 Task: Search one way flight ticket for 3 adults, 3 children in business from Belleville: Midamerica St. Louis Airport/scott Air Force Base to Raleigh: Raleigh-durham International Airport on 8-5-2023. Choice of flights is Southwest. Number of bags: 1 carry on bag and 3 checked bags. Price is upto 79000. Outbound departure time preference is 6:45.
Action: Mouse moved to (303, 278)
Screenshot: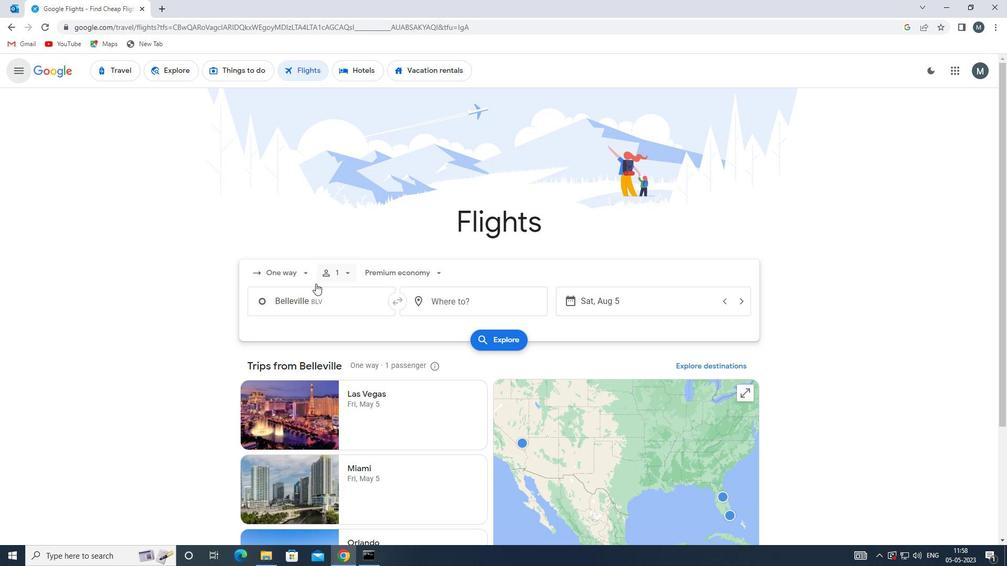 
Action: Mouse pressed left at (303, 278)
Screenshot: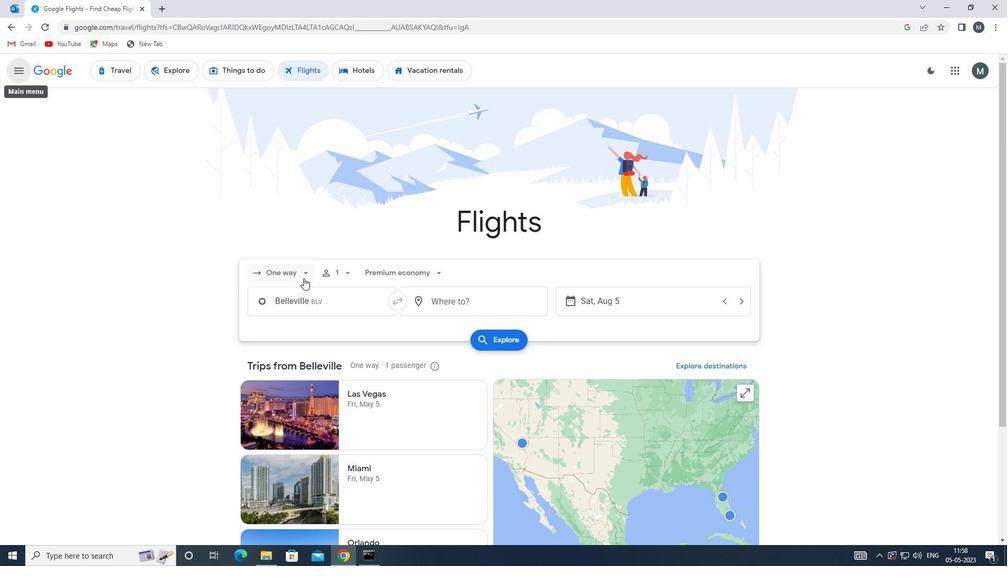 
Action: Mouse moved to (305, 321)
Screenshot: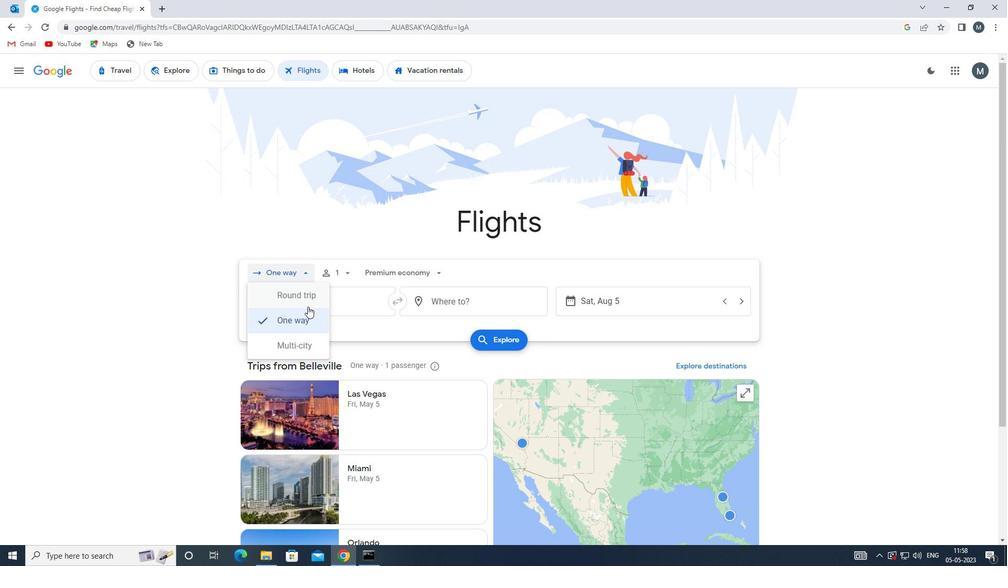 
Action: Mouse pressed left at (305, 321)
Screenshot: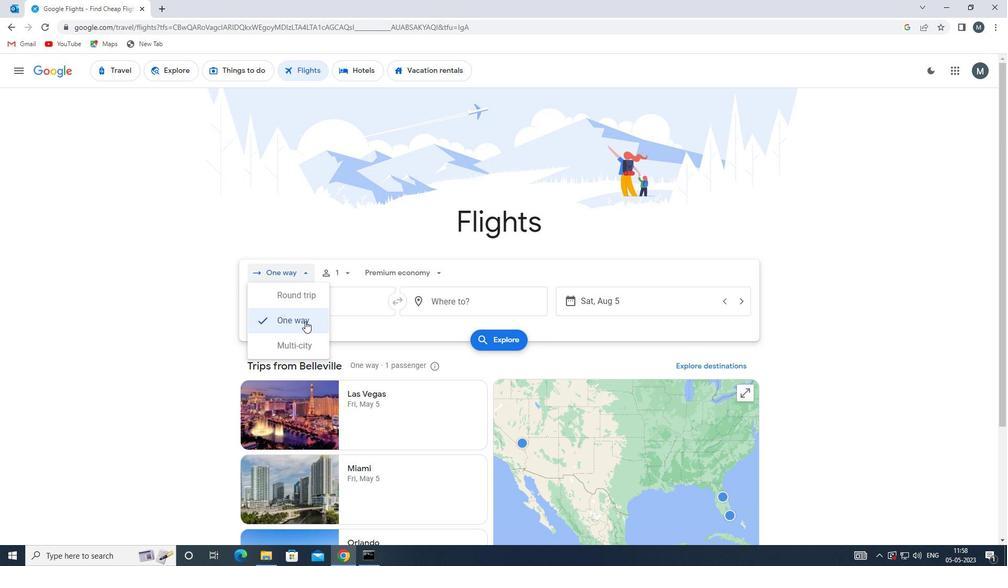 
Action: Mouse moved to (336, 272)
Screenshot: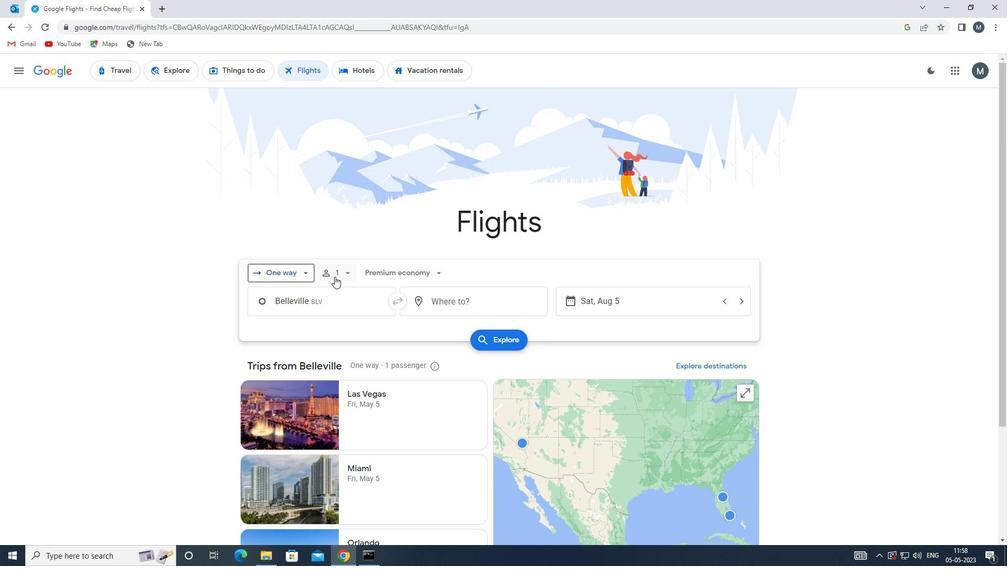 
Action: Mouse pressed left at (336, 272)
Screenshot: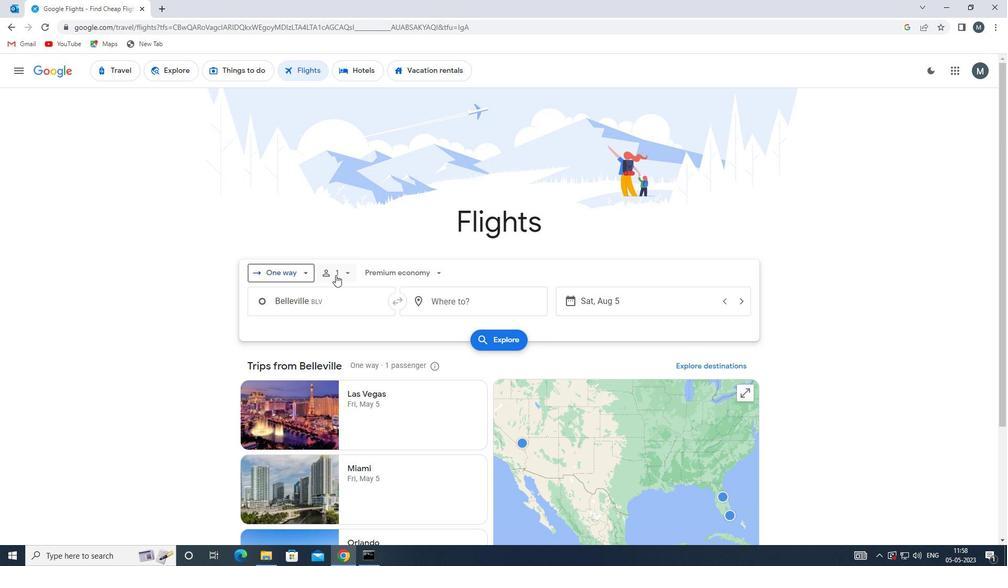 
Action: Mouse moved to (429, 298)
Screenshot: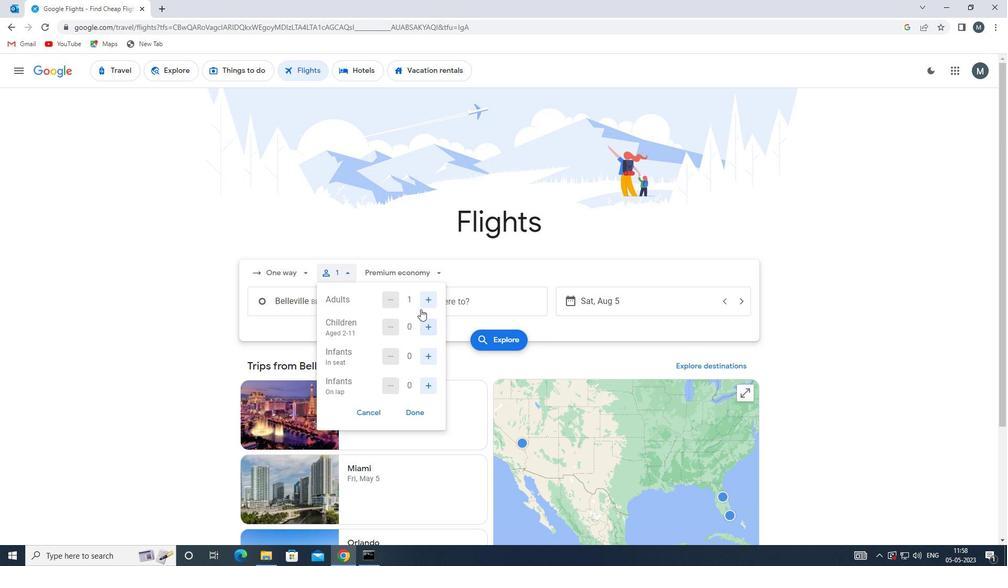 
Action: Mouse pressed left at (429, 298)
Screenshot: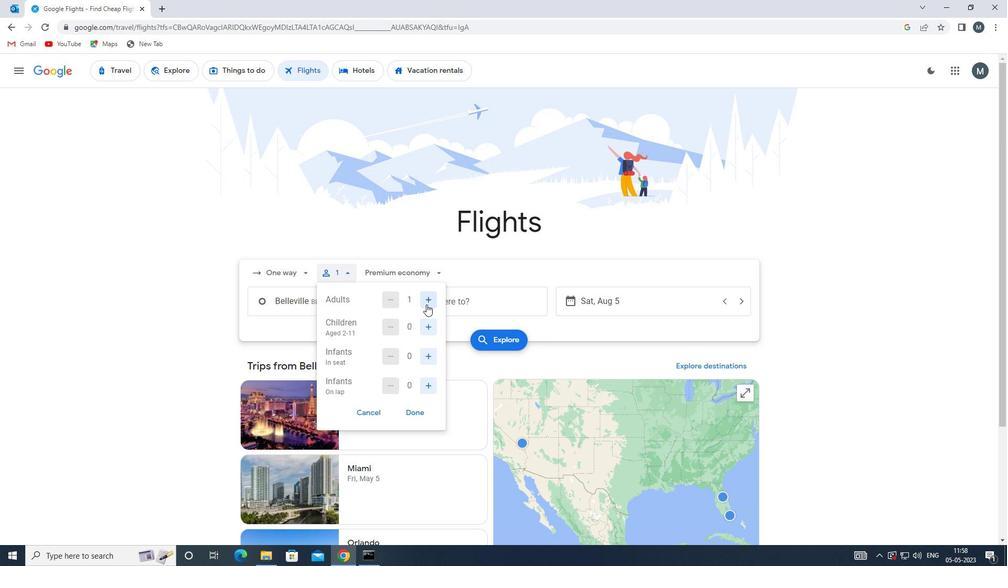 
Action: Mouse pressed left at (429, 298)
Screenshot: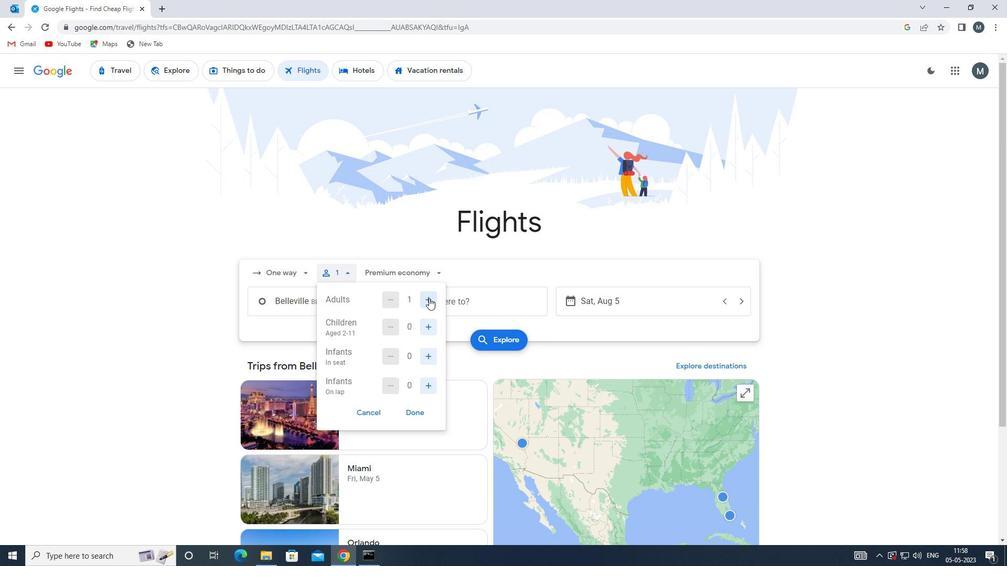 
Action: Mouse moved to (429, 328)
Screenshot: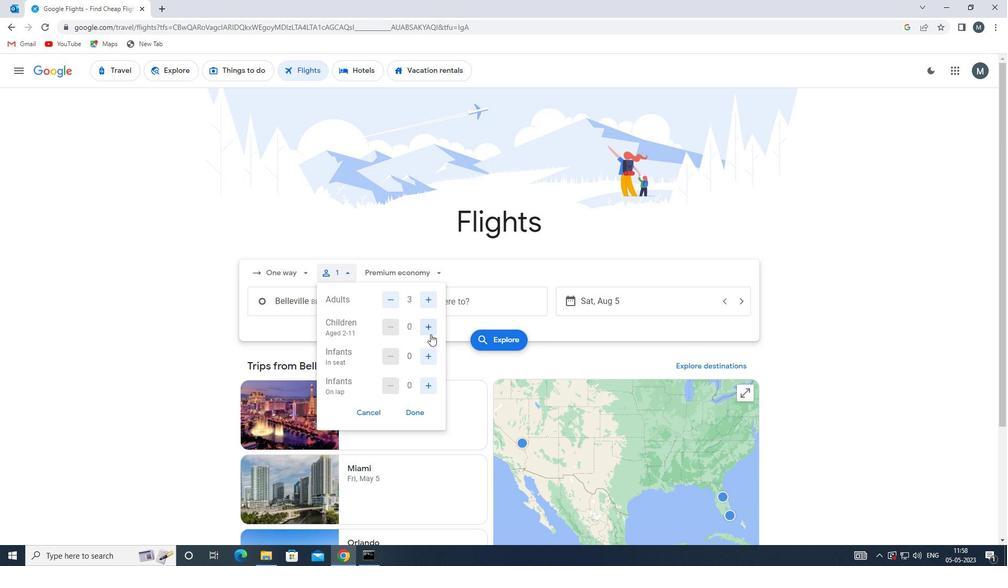 
Action: Mouse pressed left at (429, 328)
Screenshot: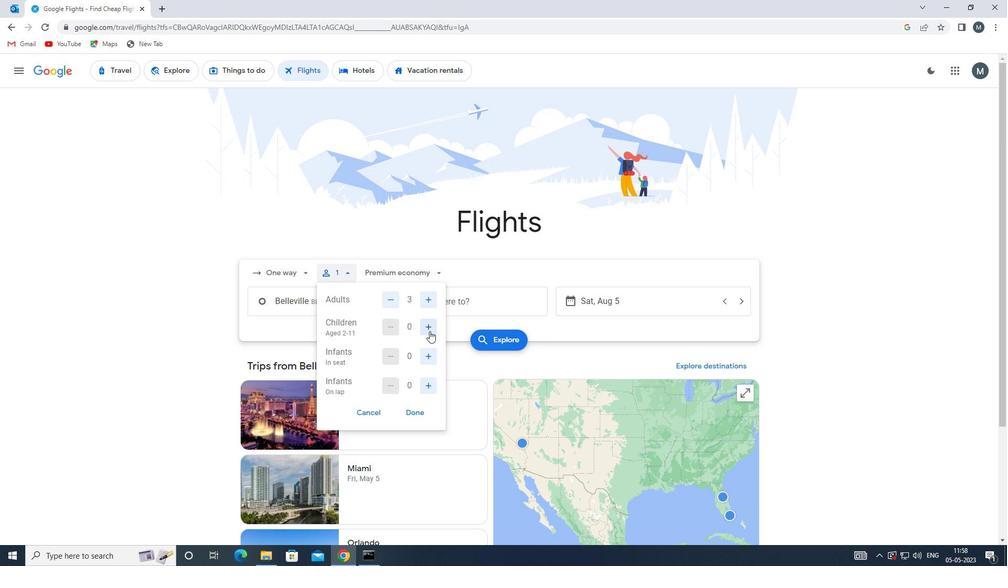 
Action: Mouse pressed left at (429, 328)
Screenshot: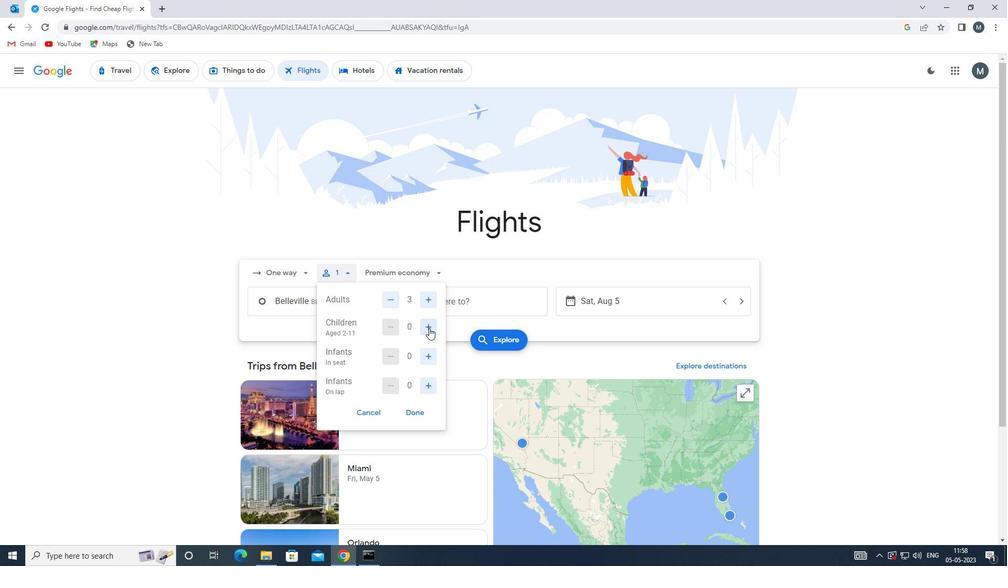
Action: Mouse pressed left at (429, 328)
Screenshot: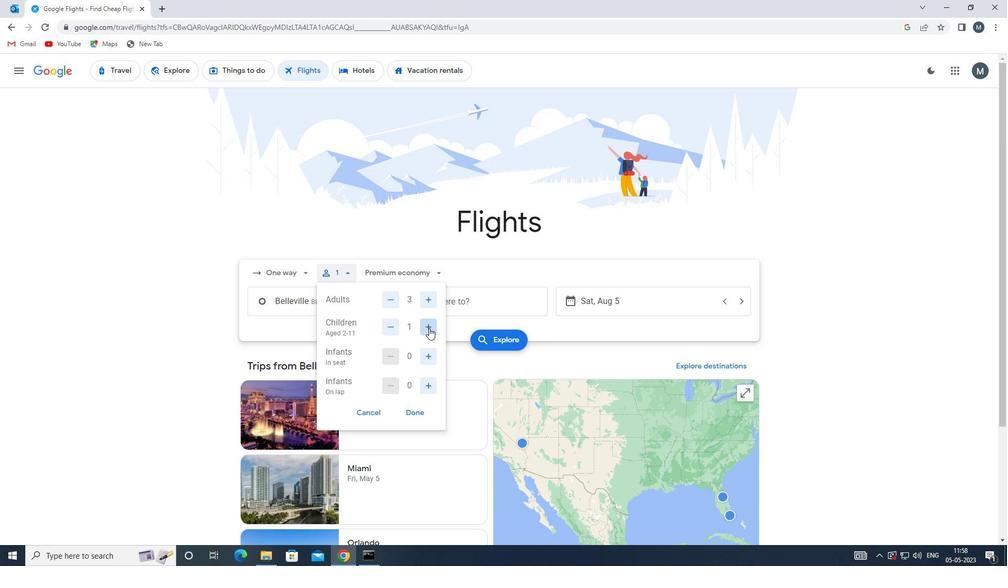 
Action: Mouse moved to (417, 414)
Screenshot: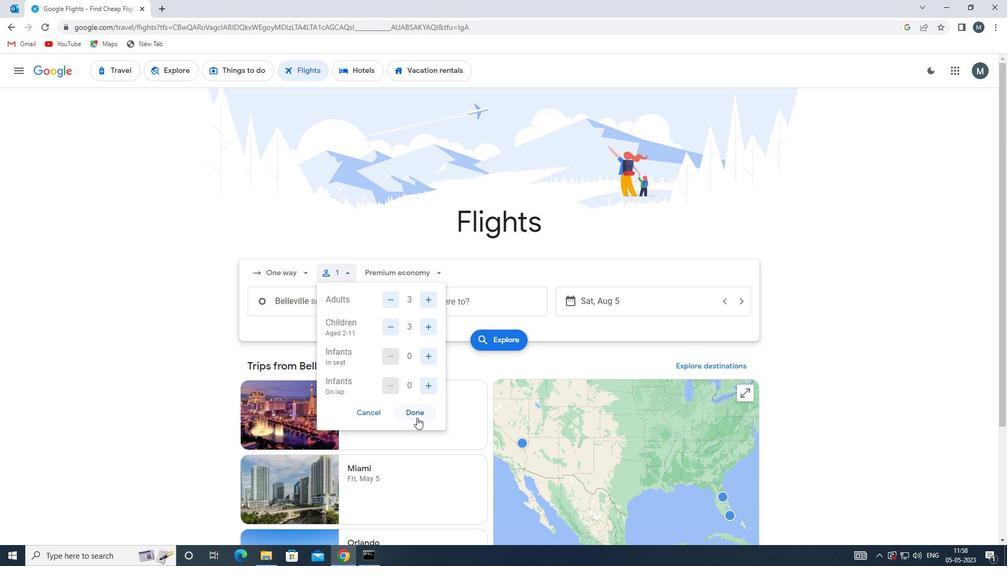 
Action: Mouse pressed left at (417, 414)
Screenshot: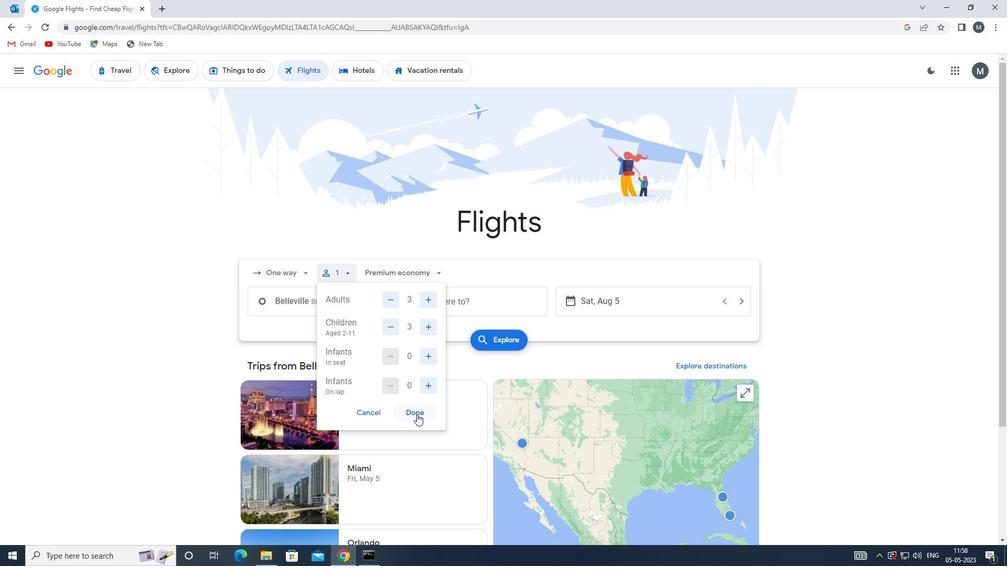 
Action: Mouse moved to (399, 276)
Screenshot: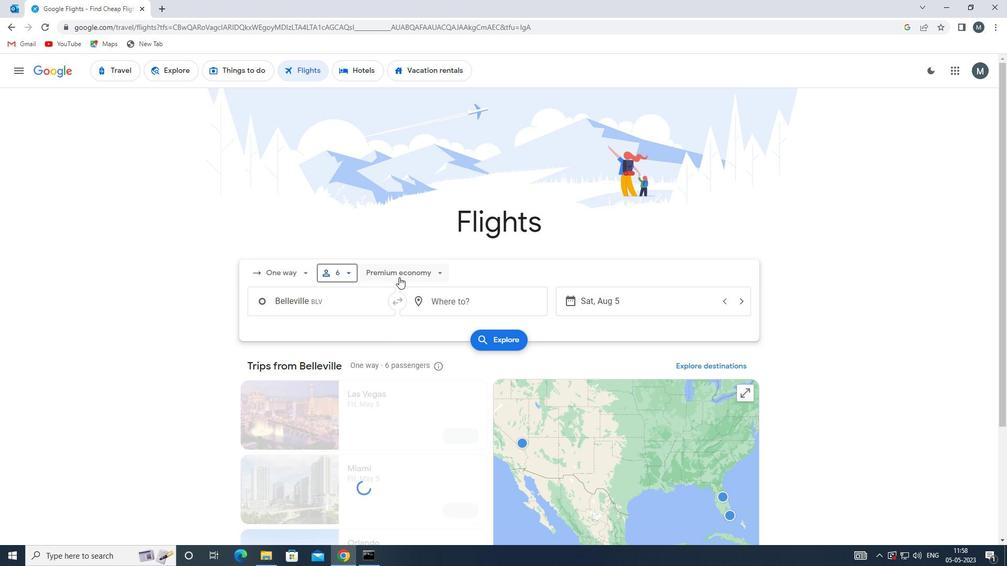 
Action: Mouse pressed left at (399, 276)
Screenshot: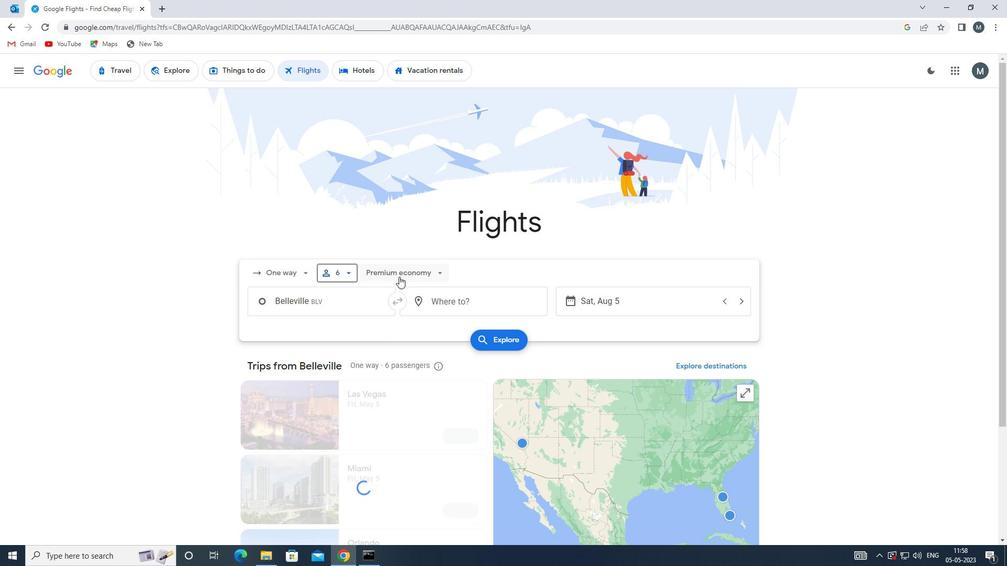 
Action: Mouse moved to (402, 345)
Screenshot: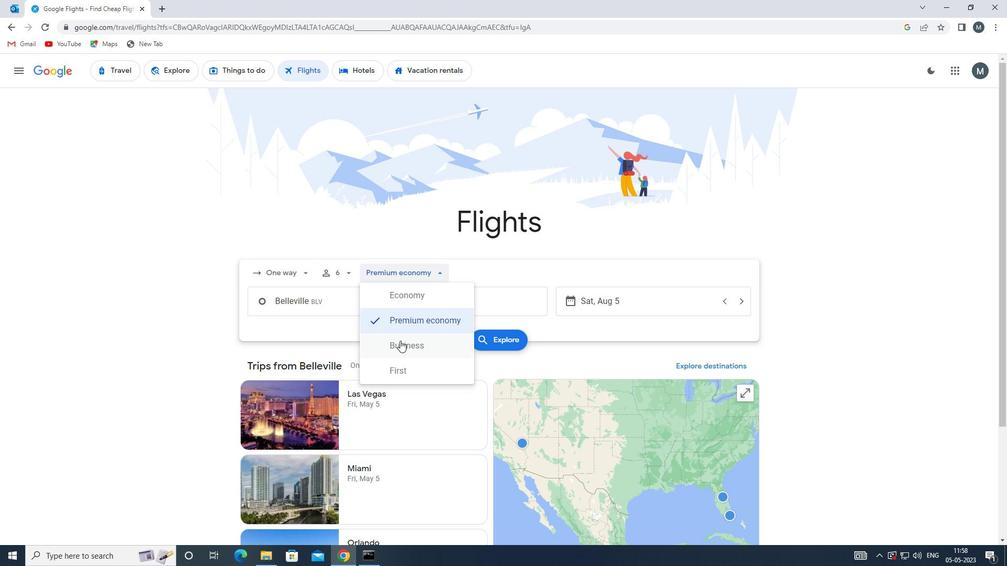 
Action: Mouse pressed left at (402, 345)
Screenshot: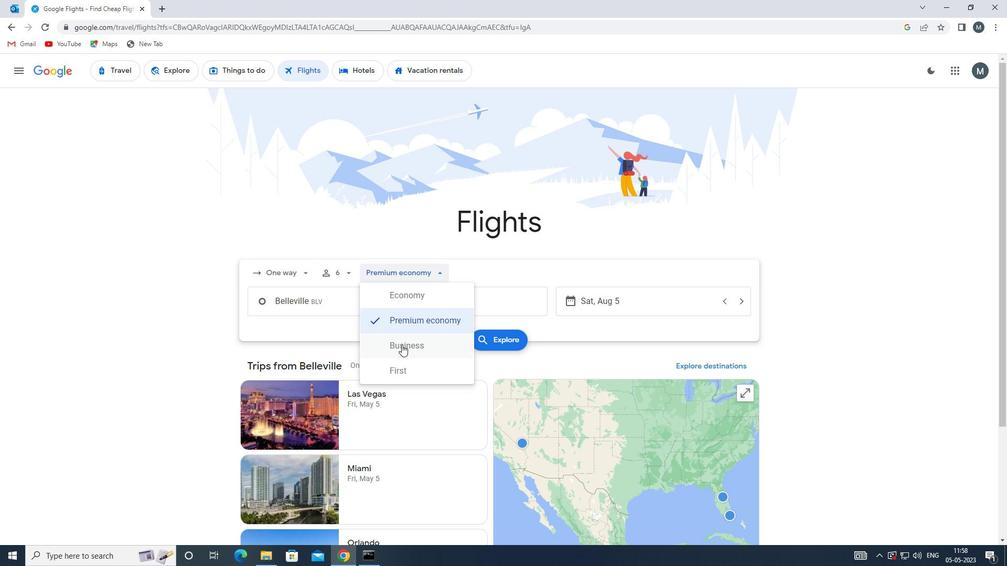 
Action: Mouse moved to (339, 306)
Screenshot: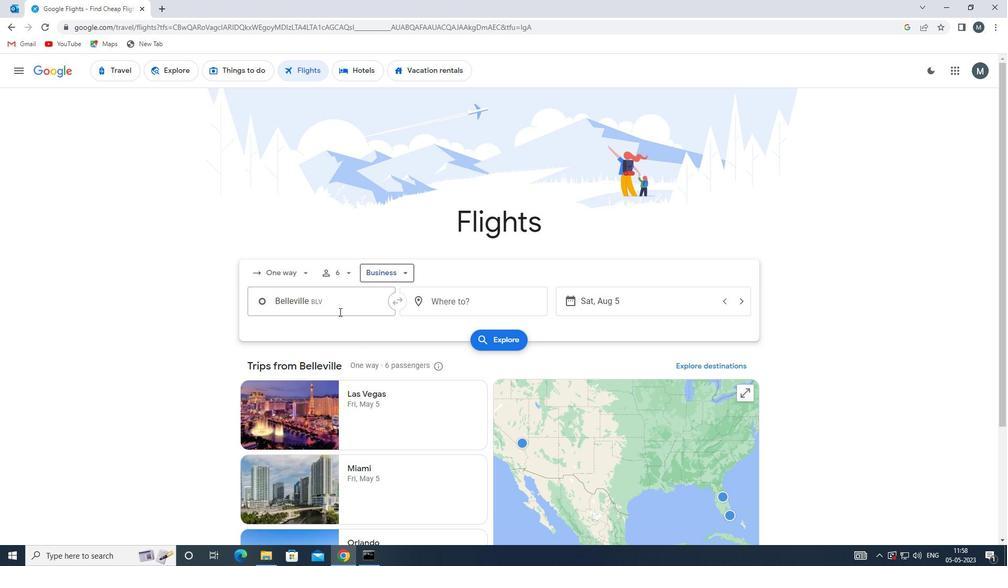 
Action: Mouse pressed left at (339, 306)
Screenshot: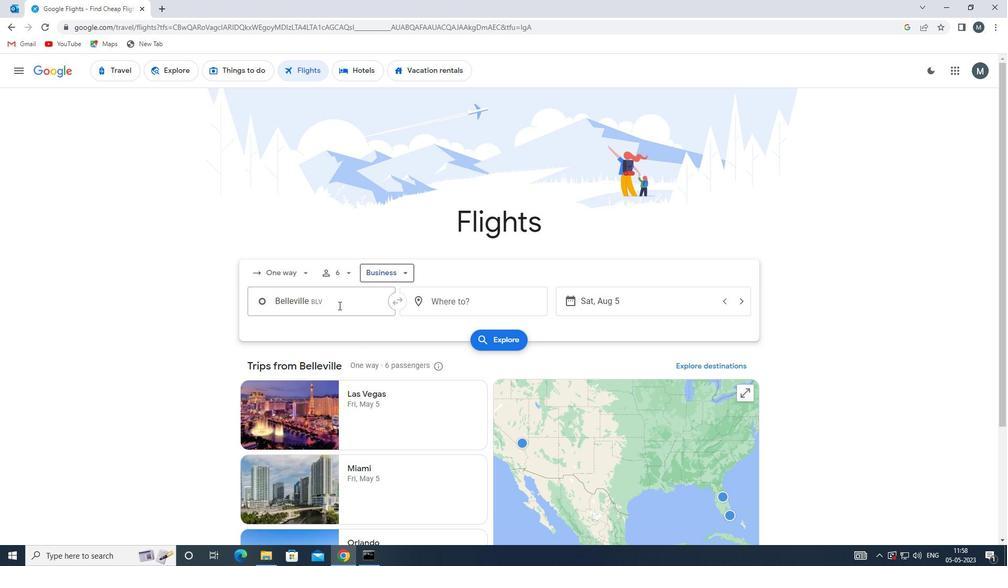 
Action: Mouse moved to (341, 362)
Screenshot: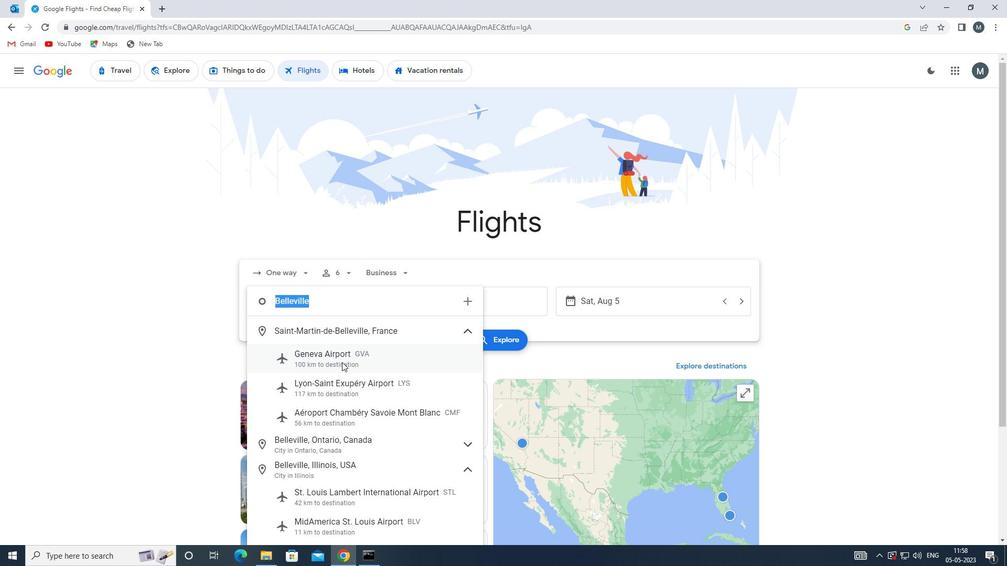 
Action: Key pressed blv
Screenshot: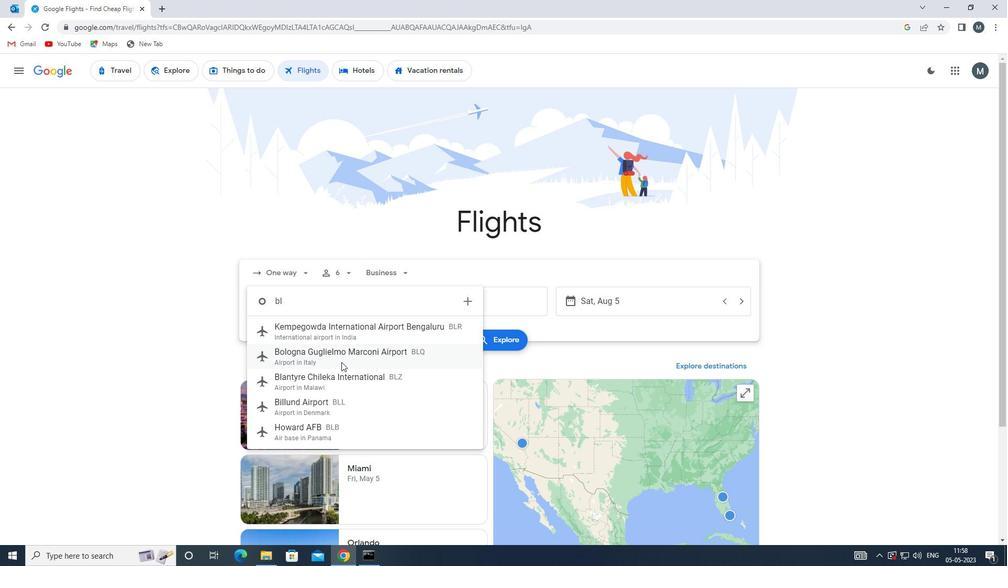 
Action: Mouse moved to (363, 332)
Screenshot: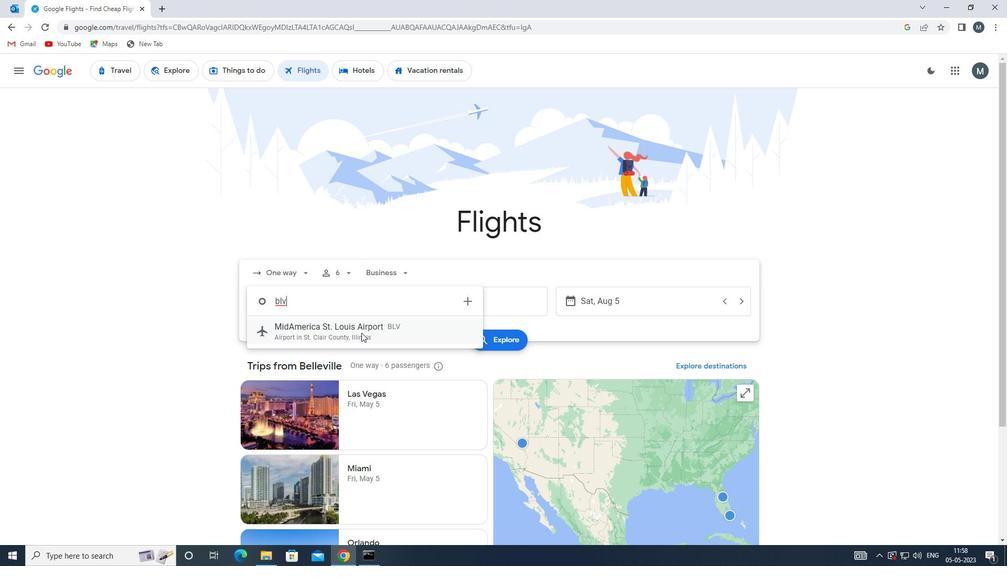 
Action: Mouse pressed left at (363, 332)
Screenshot: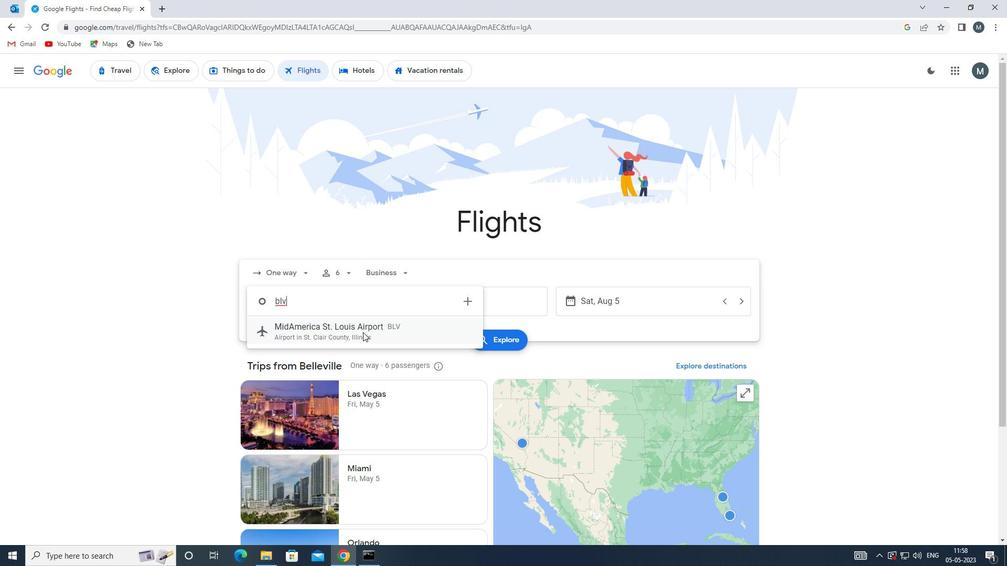 
Action: Mouse moved to (437, 306)
Screenshot: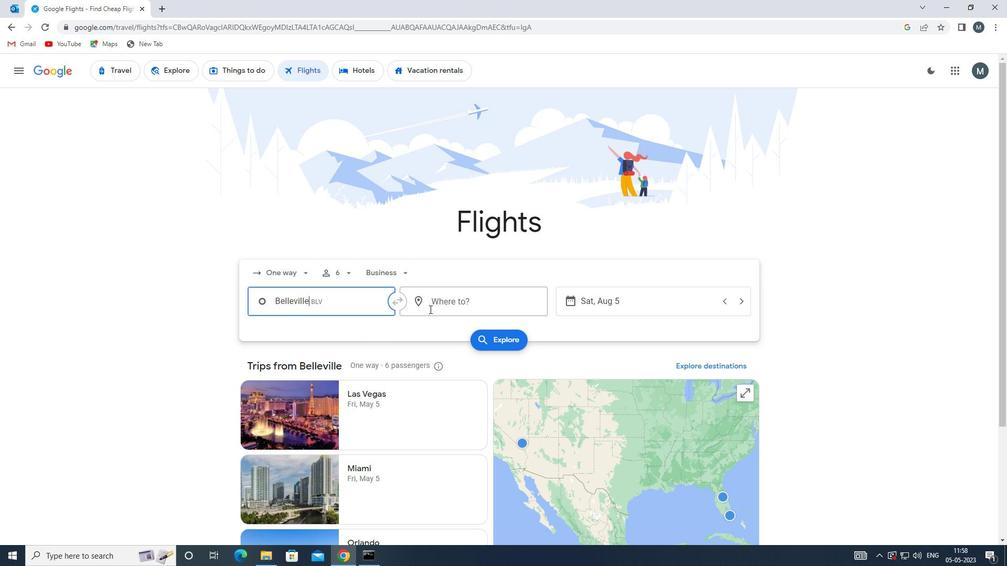 
Action: Mouse pressed left at (437, 306)
Screenshot: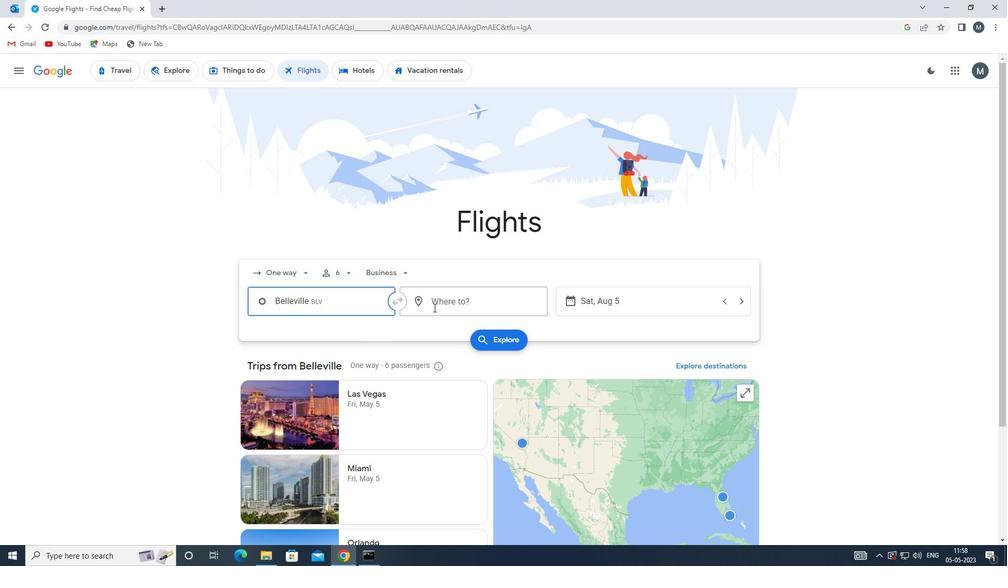 
Action: Mouse moved to (437, 307)
Screenshot: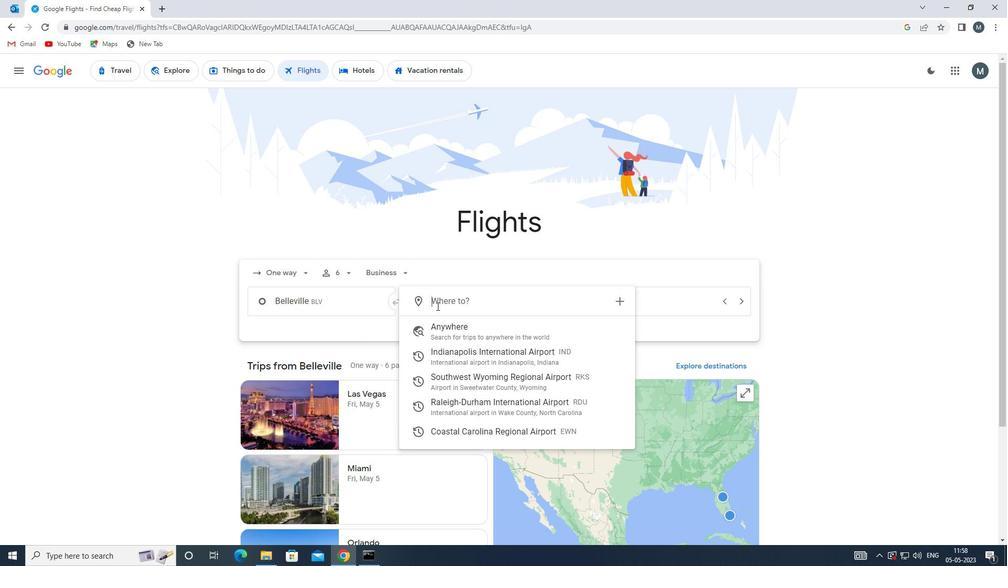 
Action: Key pressed rdu
Screenshot: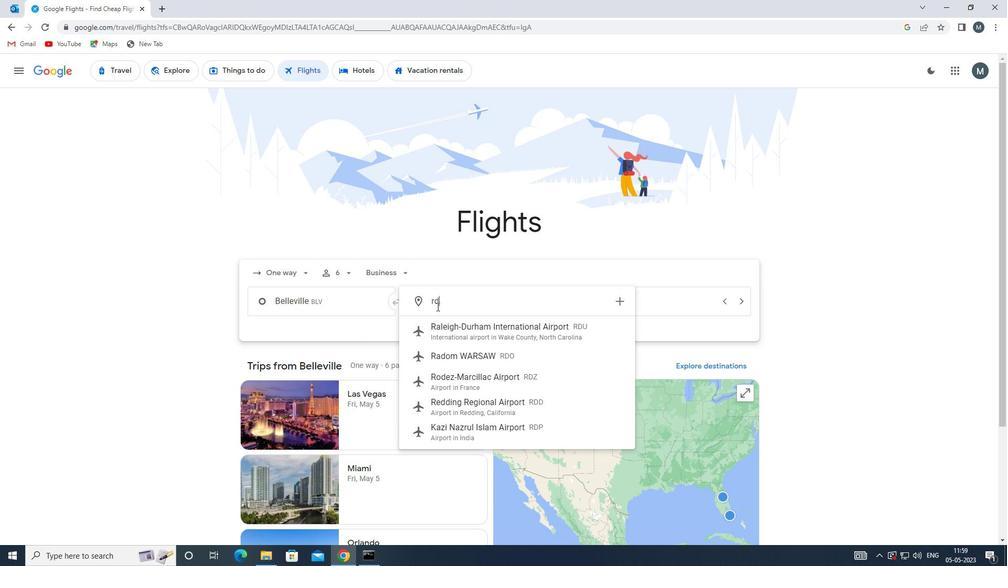 
Action: Mouse moved to (453, 330)
Screenshot: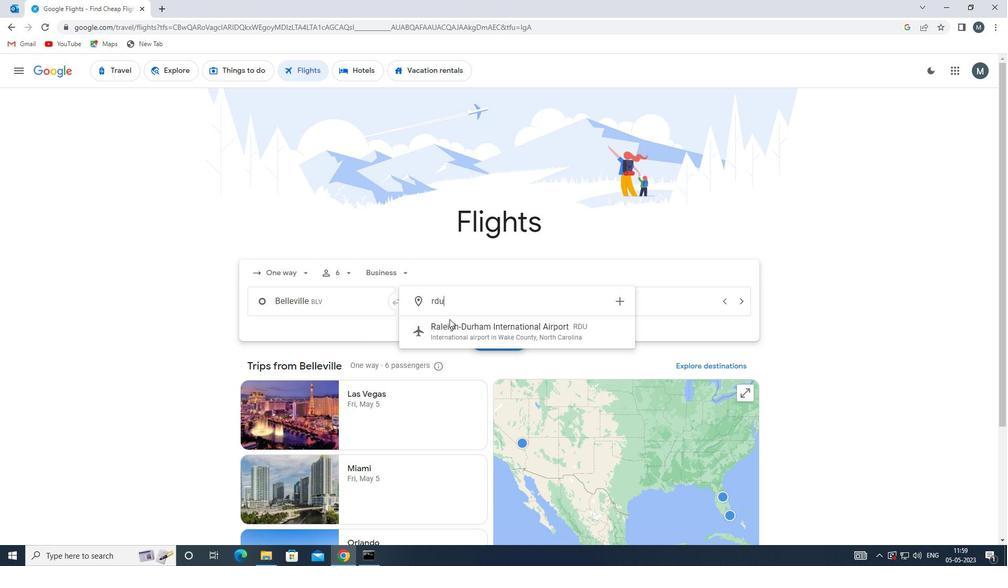 
Action: Mouse pressed left at (453, 330)
Screenshot: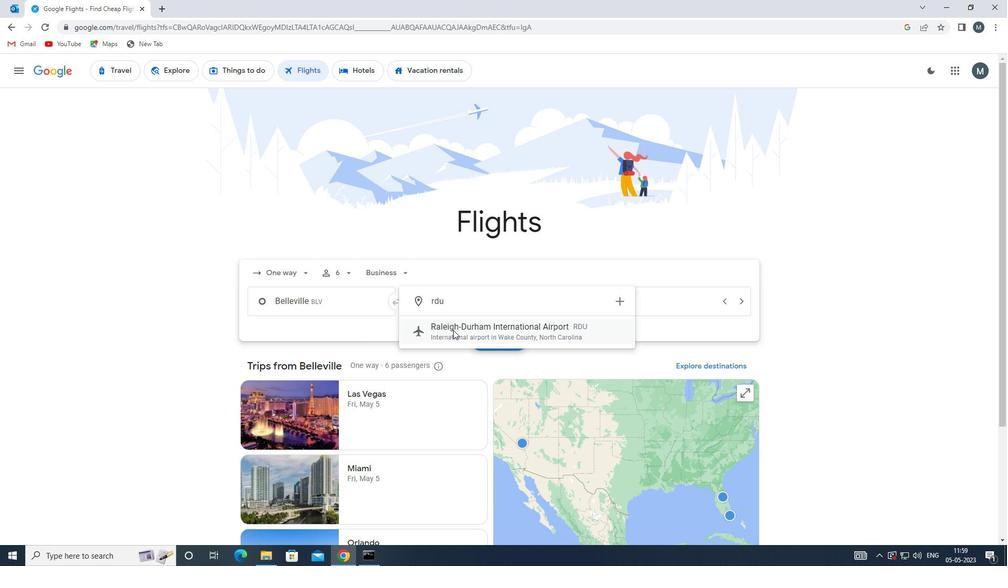
Action: Mouse moved to (618, 298)
Screenshot: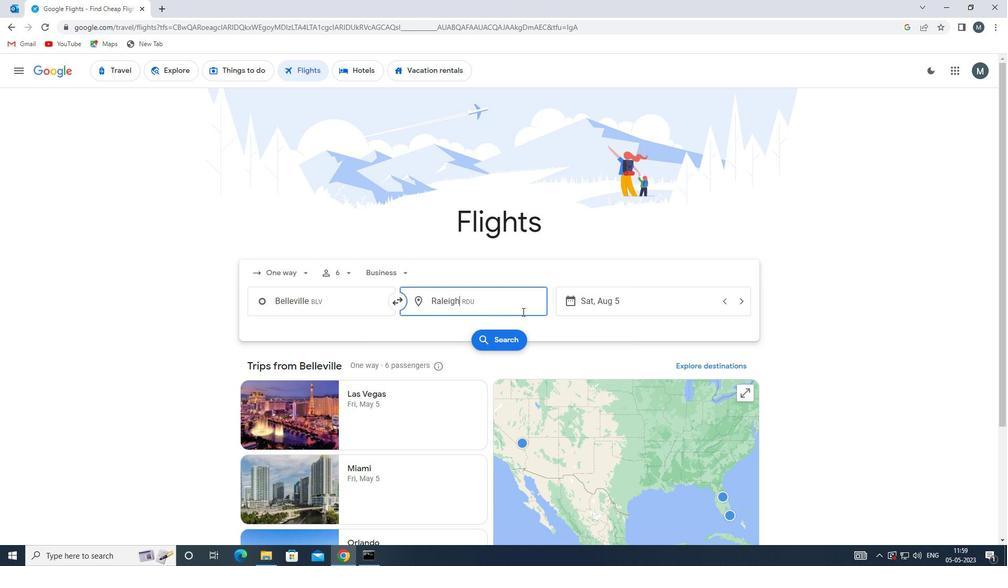 
Action: Mouse pressed left at (618, 298)
Screenshot: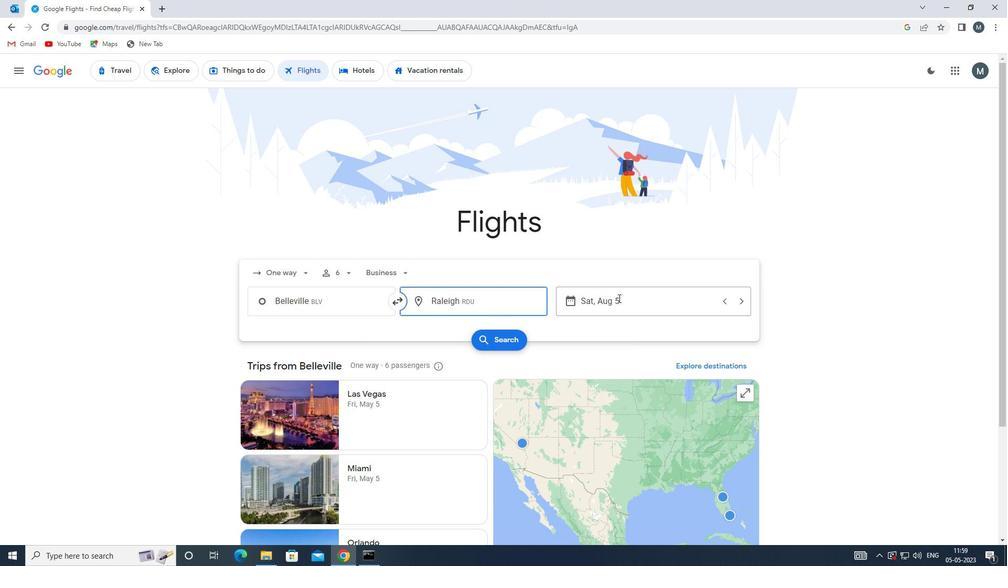 
Action: Mouse moved to (529, 350)
Screenshot: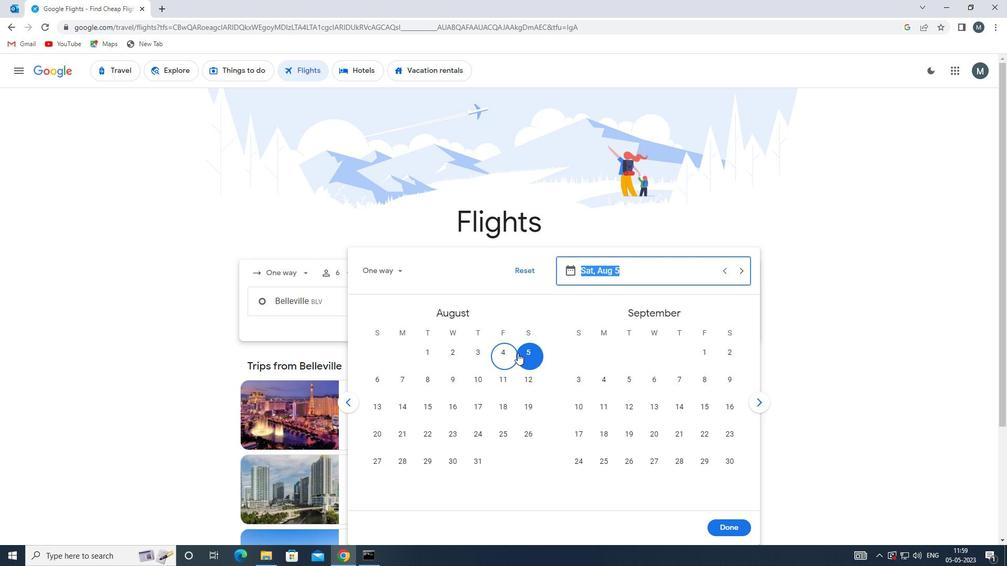 
Action: Mouse pressed left at (529, 350)
Screenshot: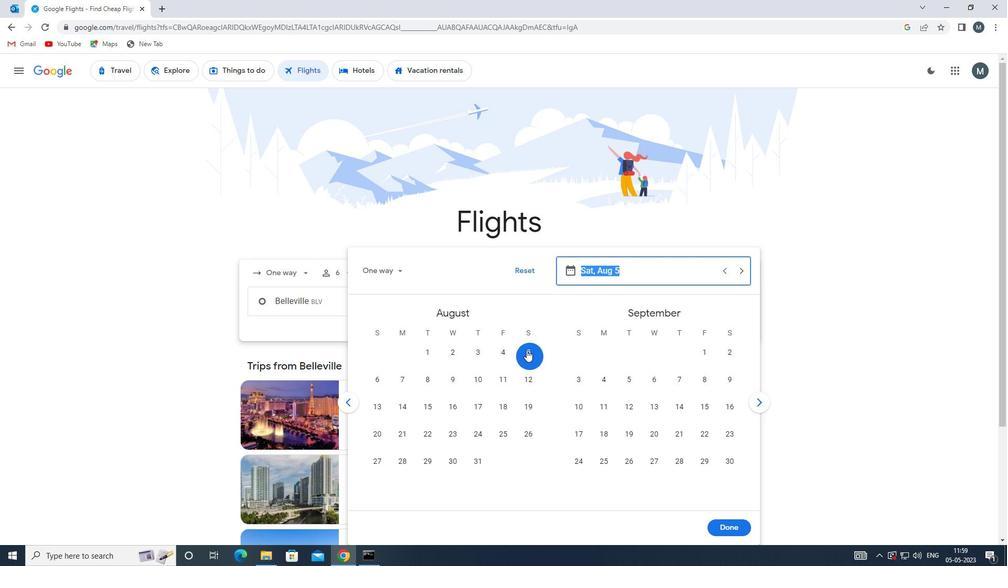 
Action: Mouse moved to (724, 530)
Screenshot: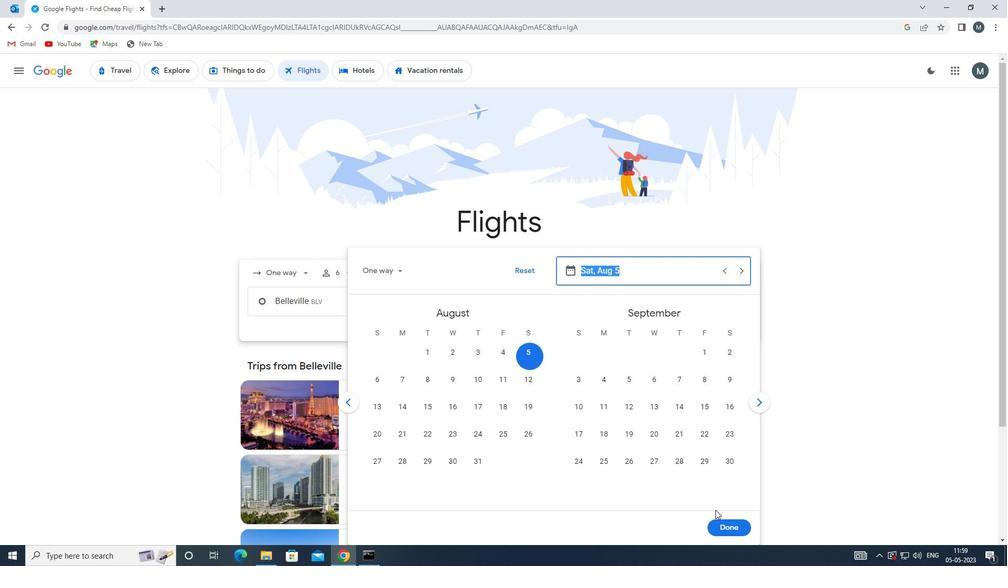 
Action: Mouse pressed left at (724, 530)
Screenshot: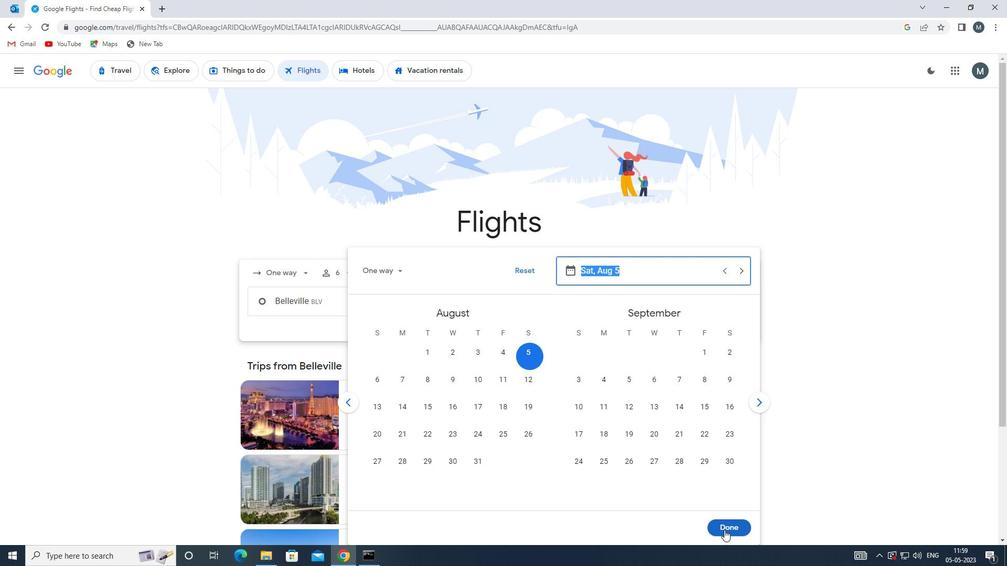 
Action: Mouse moved to (502, 340)
Screenshot: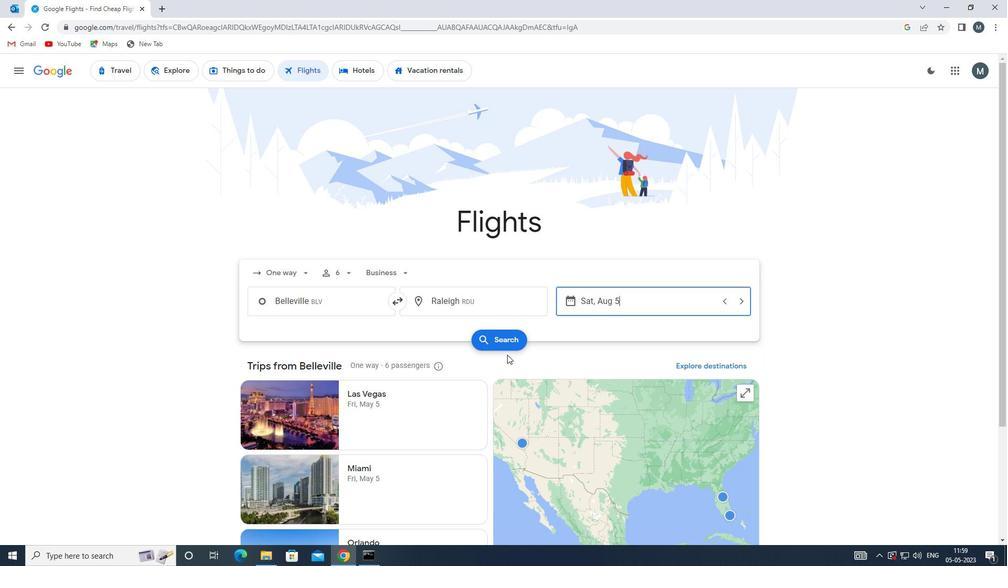 
Action: Mouse pressed left at (502, 340)
Screenshot: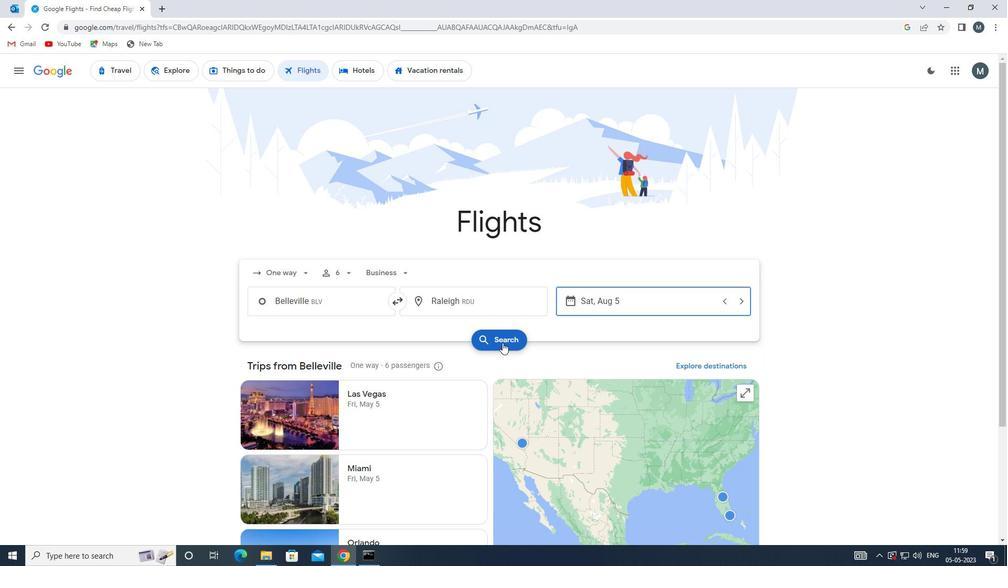 
Action: Mouse moved to (249, 167)
Screenshot: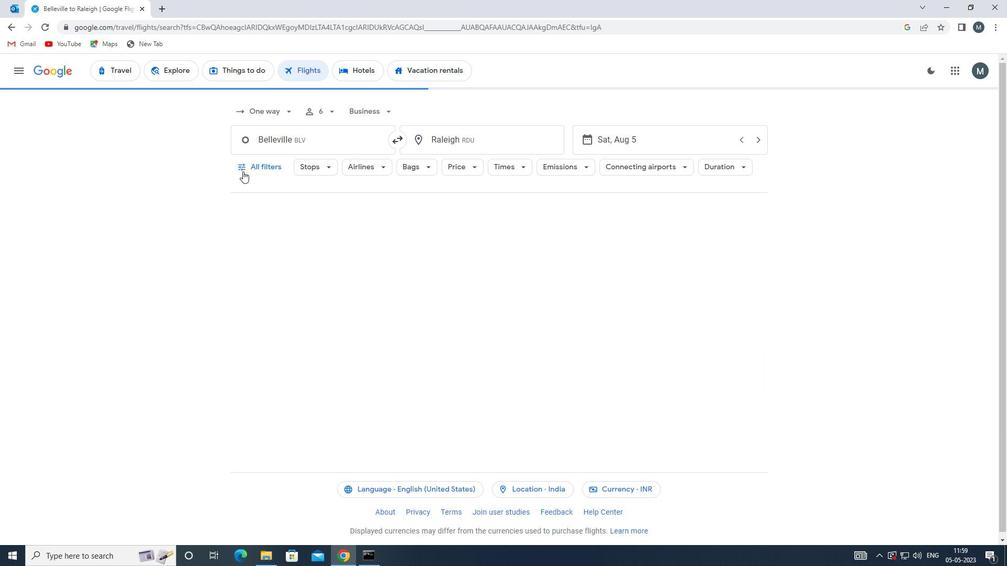 
Action: Mouse pressed left at (249, 167)
Screenshot: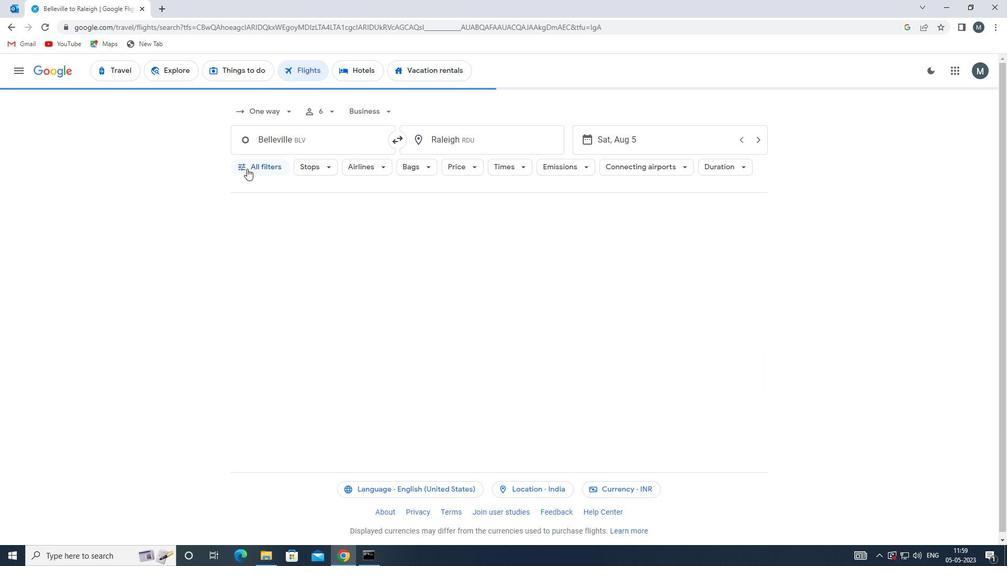 
Action: Mouse moved to (294, 281)
Screenshot: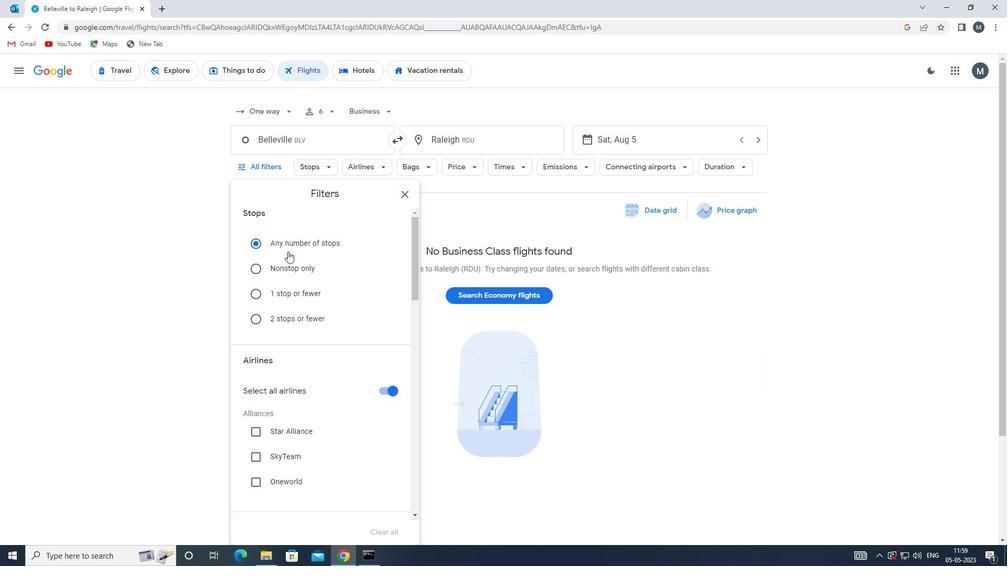 
Action: Mouse scrolled (294, 280) with delta (0, 0)
Screenshot: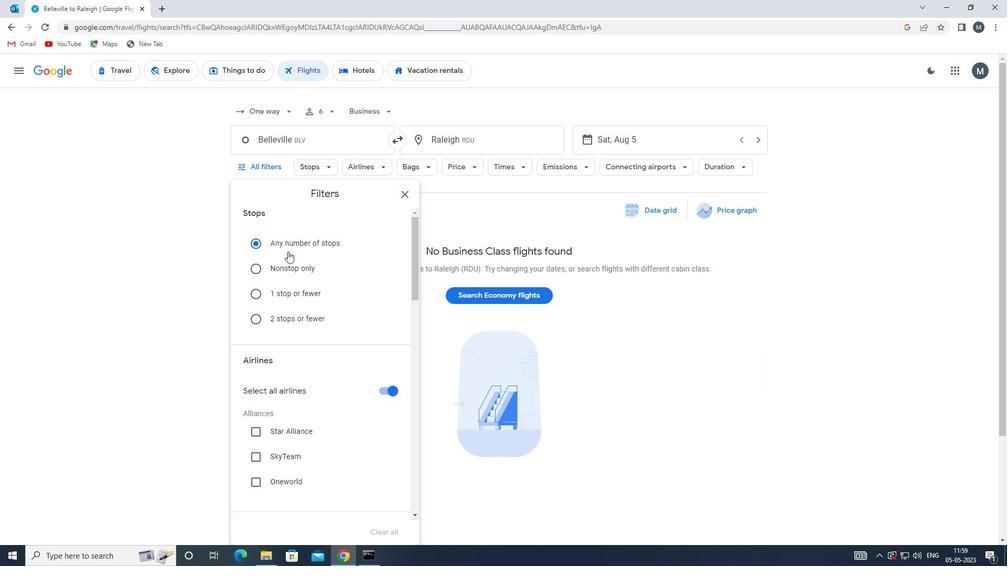 
Action: Mouse moved to (295, 301)
Screenshot: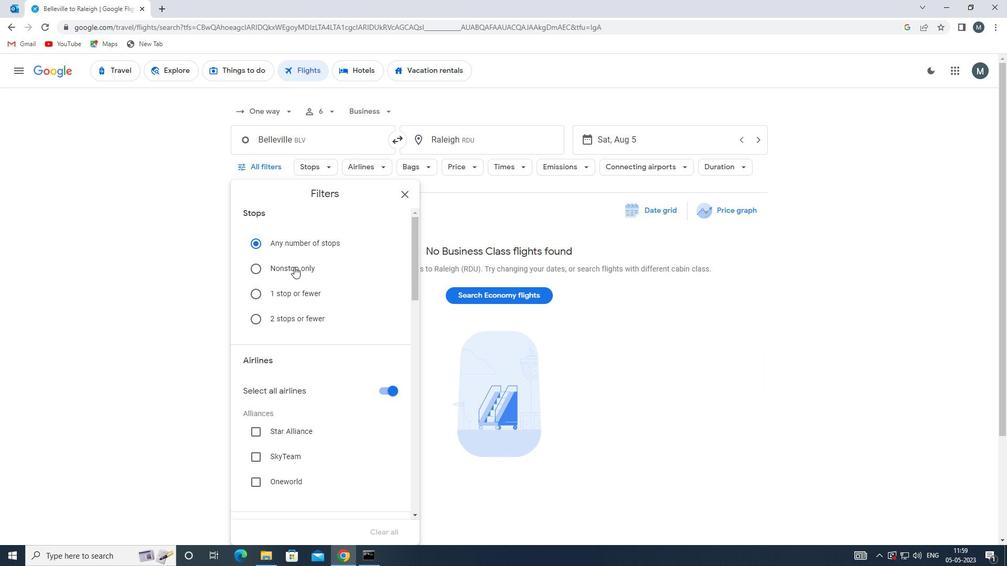 
Action: Mouse scrolled (295, 300) with delta (0, 0)
Screenshot: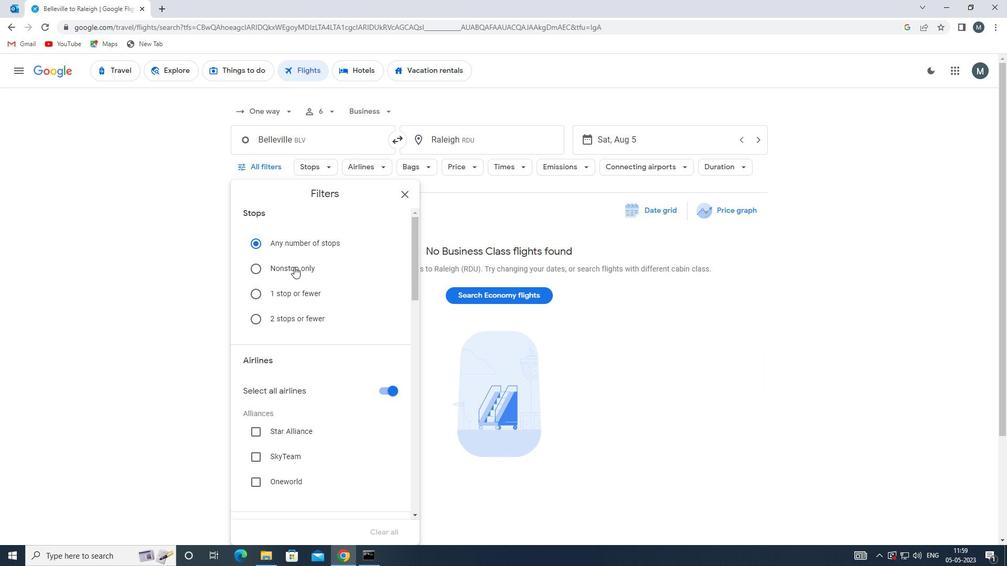 
Action: Mouse moved to (387, 288)
Screenshot: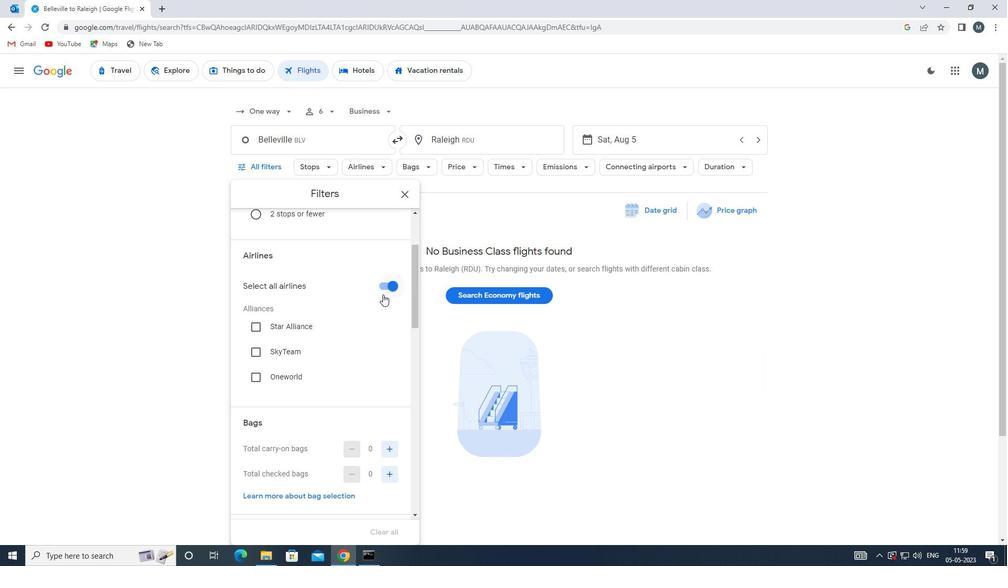 
Action: Mouse pressed left at (387, 288)
Screenshot: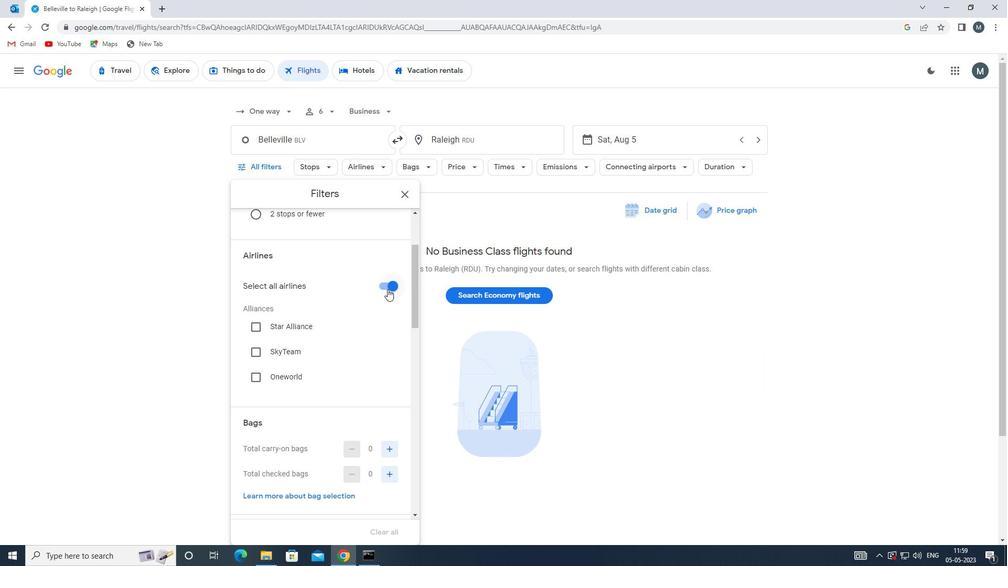 
Action: Mouse moved to (310, 336)
Screenshot: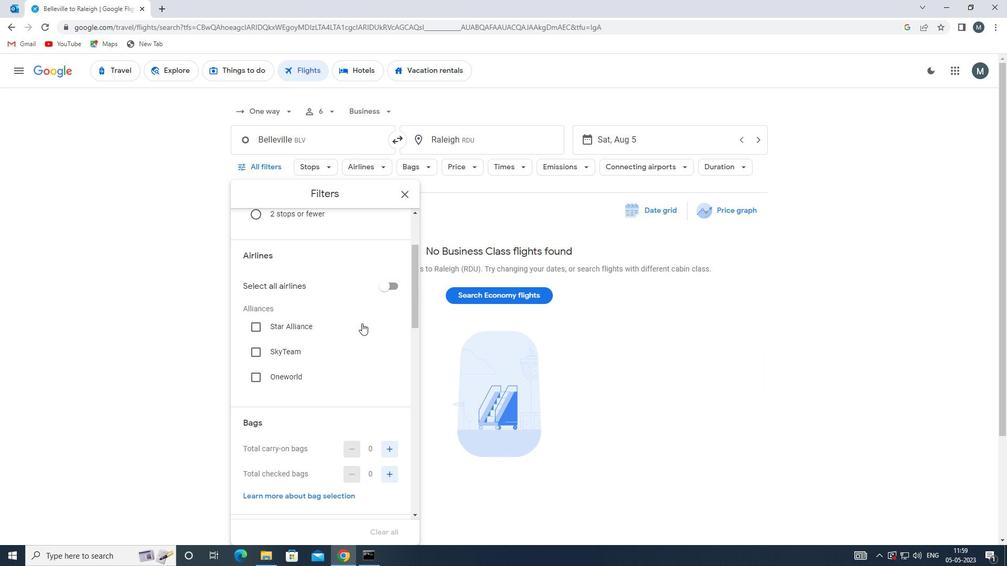 
Action: Mouse scrolled (310, 336) with delta (0, 0)
Screenshot: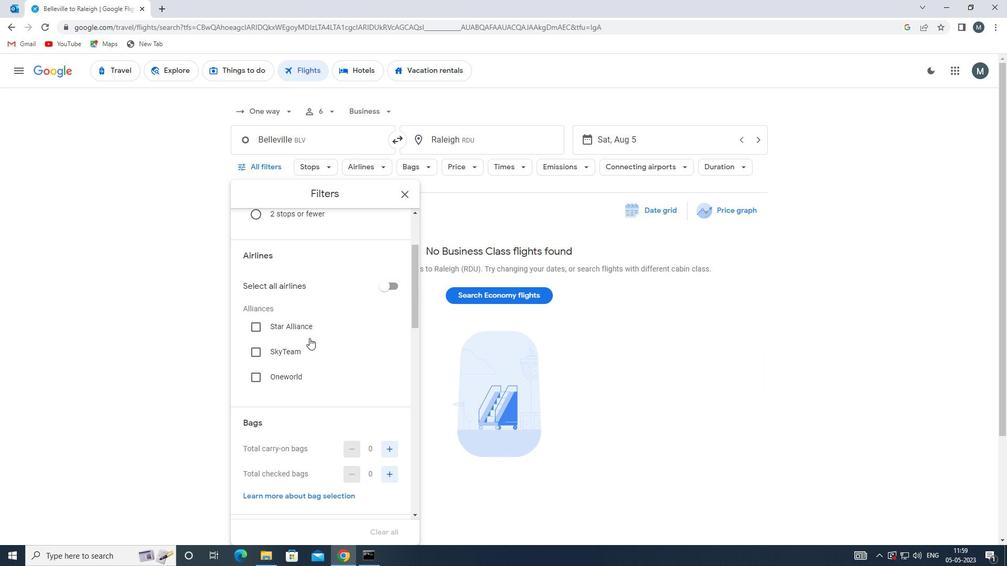 
Action: Mouse scrolled (310, 336) with delta (0, 0)
Screenshot: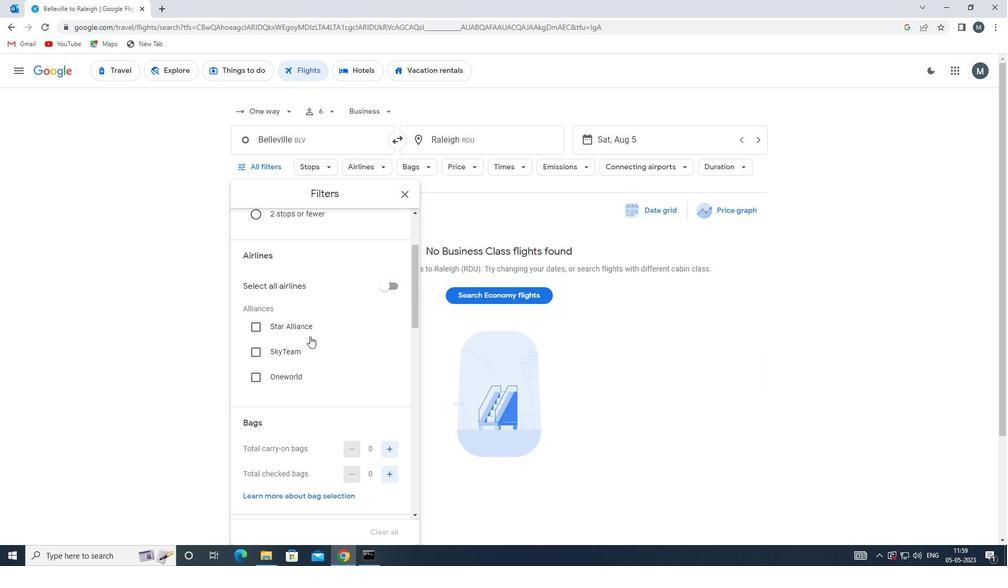 
Action: Mouse moved to (383, 345)
Screenshot: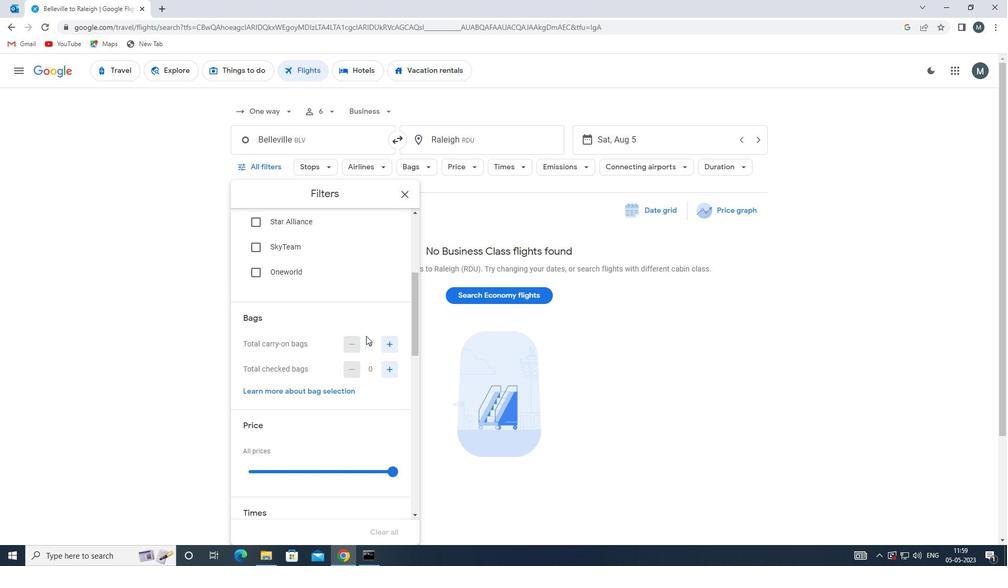 
Action: Mouse pressed left at (383, 345)
Screenshot: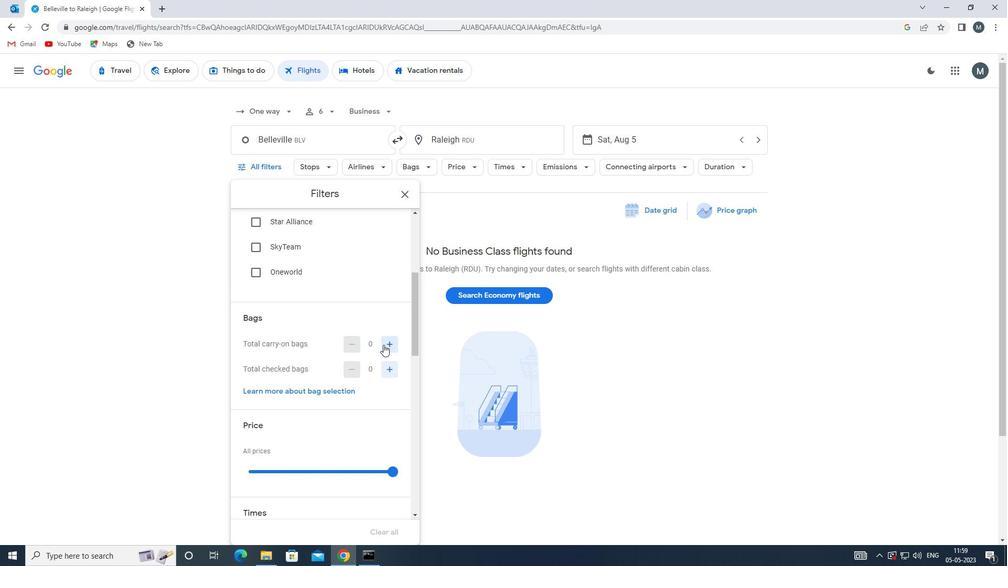 
Action: Mouse moved to (385, 366)
Screenshot: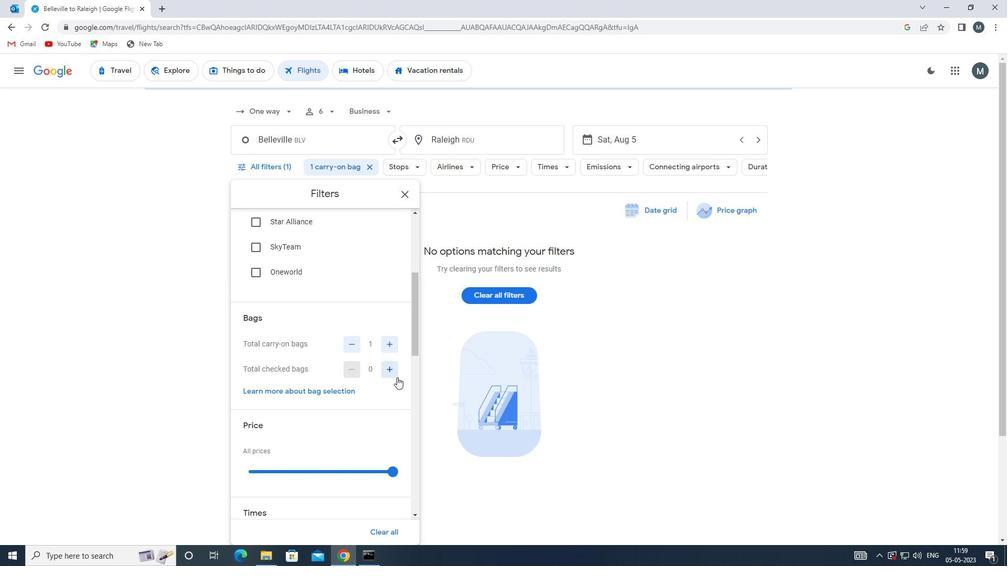 
Action: Mouse pressed left at (385, 366)
Screenshot: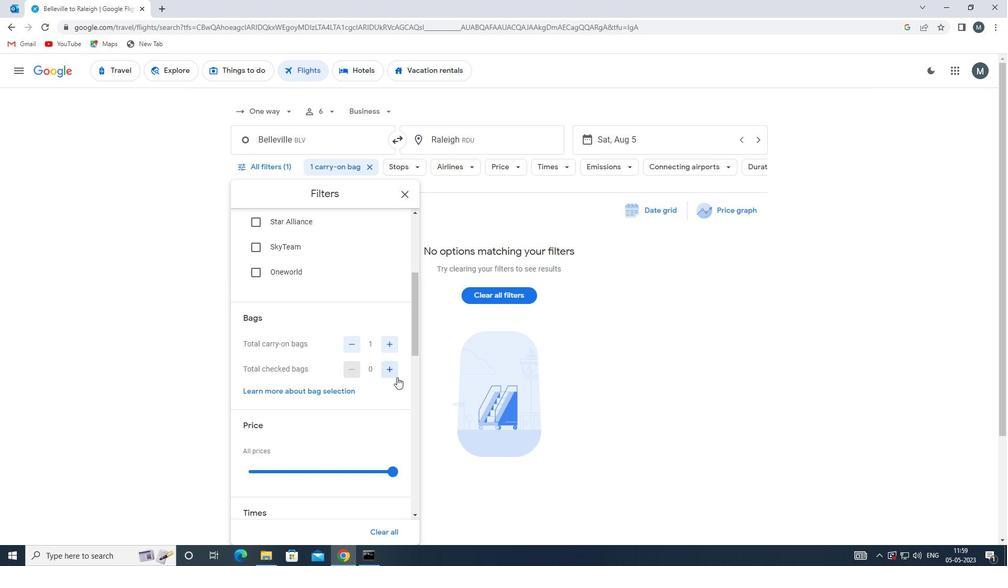 
Action: Mouse pressed left at (385, 366)
Screenshot: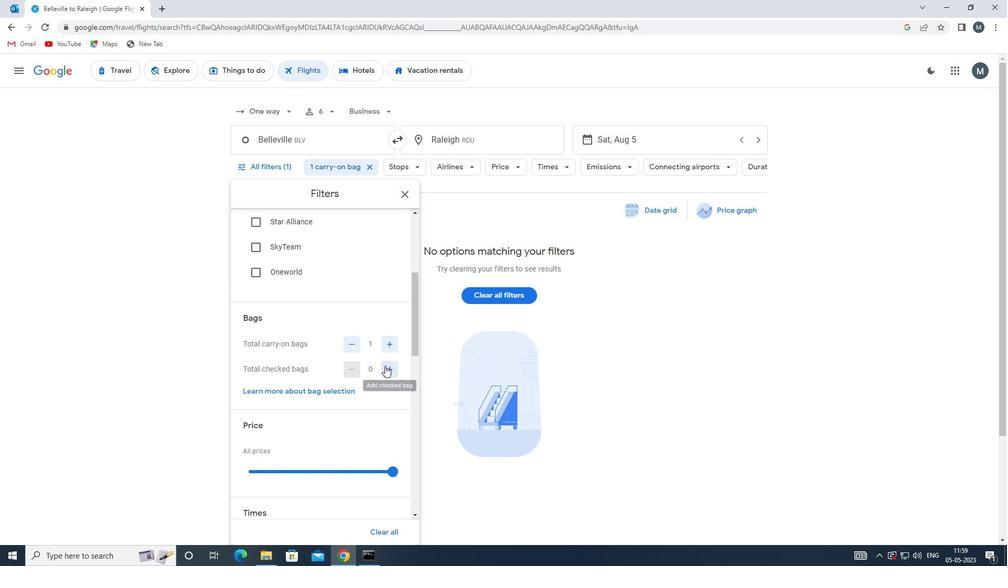 
Action: Mouse moved to (385, 366)
Screenshot: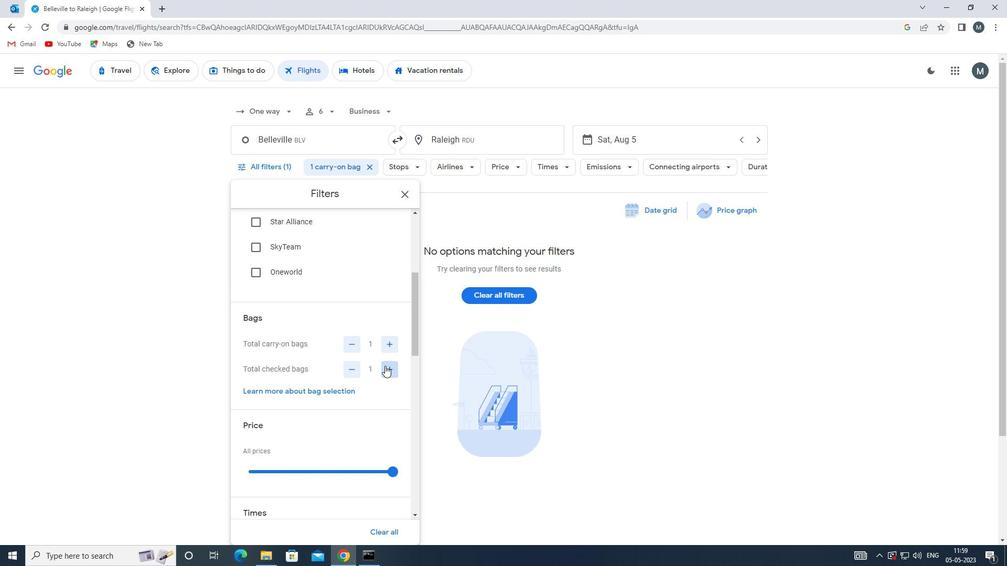 
Action: Mouse pressed left at (385, 366)
Screenshot: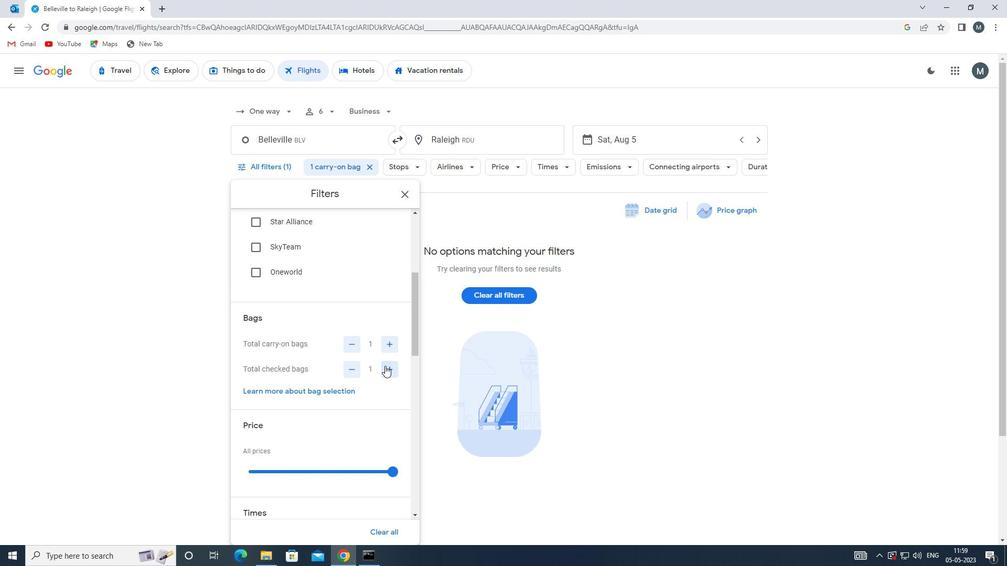 
Action: Mouse moved to (385, 366)
Screenshot: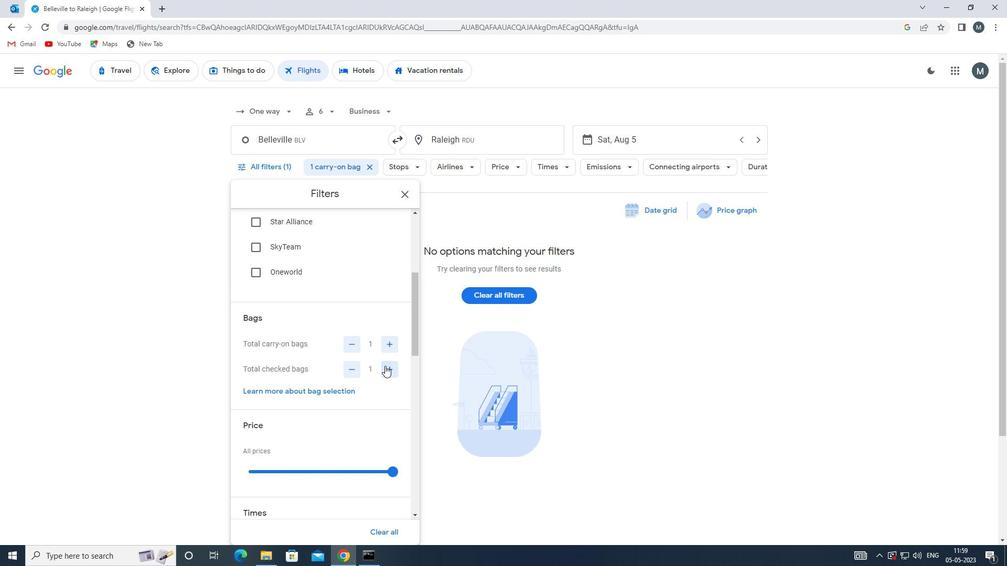 
Action: Mouse pressed left at (385, 366)
Screenshot: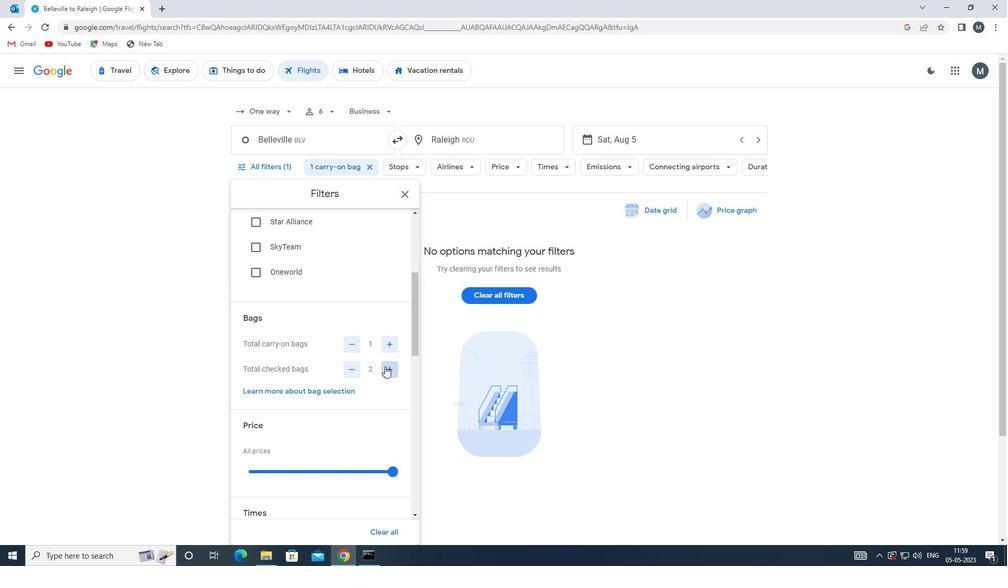 
Action: Mouse moved to (354, 367)
Screenshot: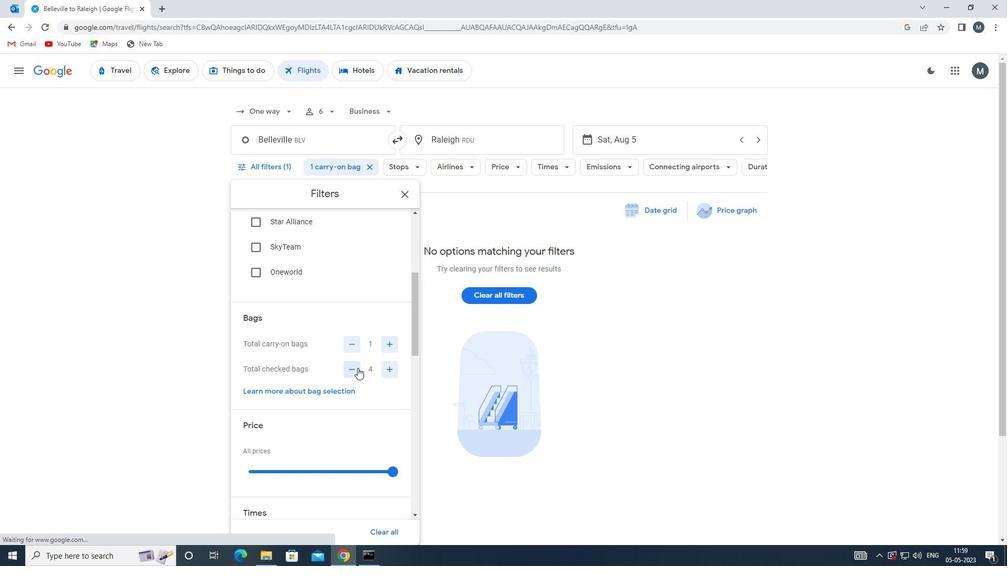 
Action: Mouse pressed left at (354, 367)
Screenshot: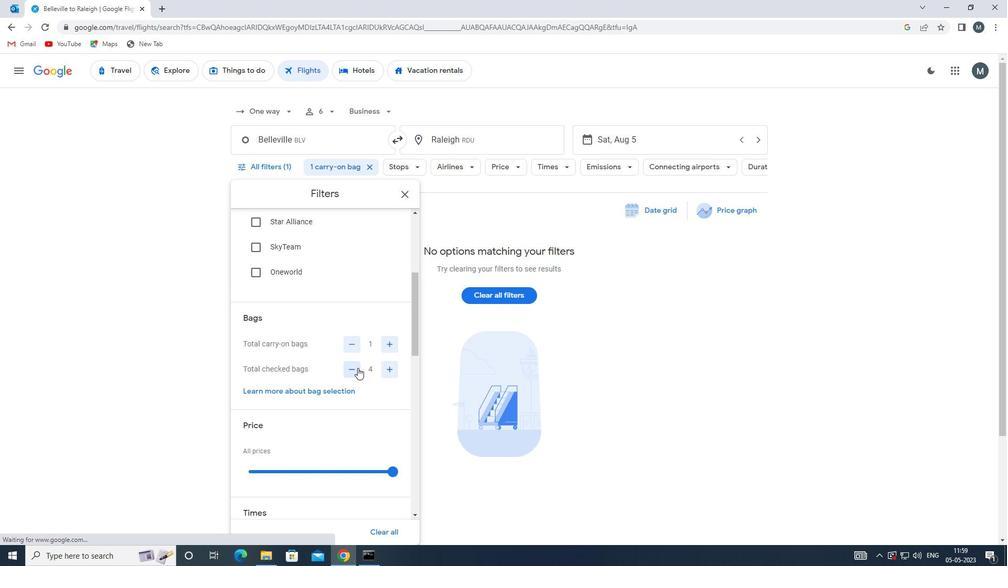 
Action: Mouse moved to (354, 354)
Screenshot: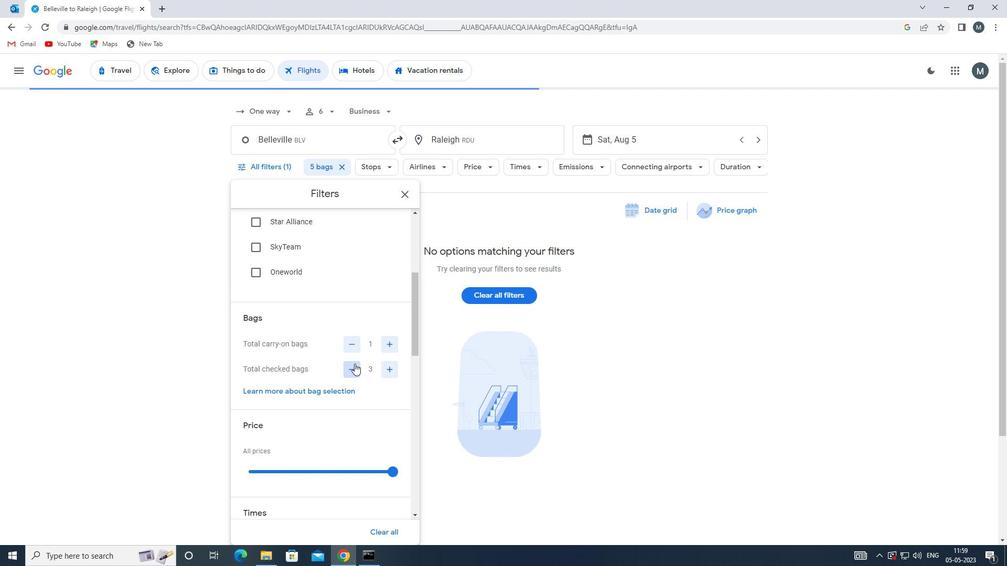 
Action: Mouse scrolled (354, 354) with delta (0, 0)
Screenshot: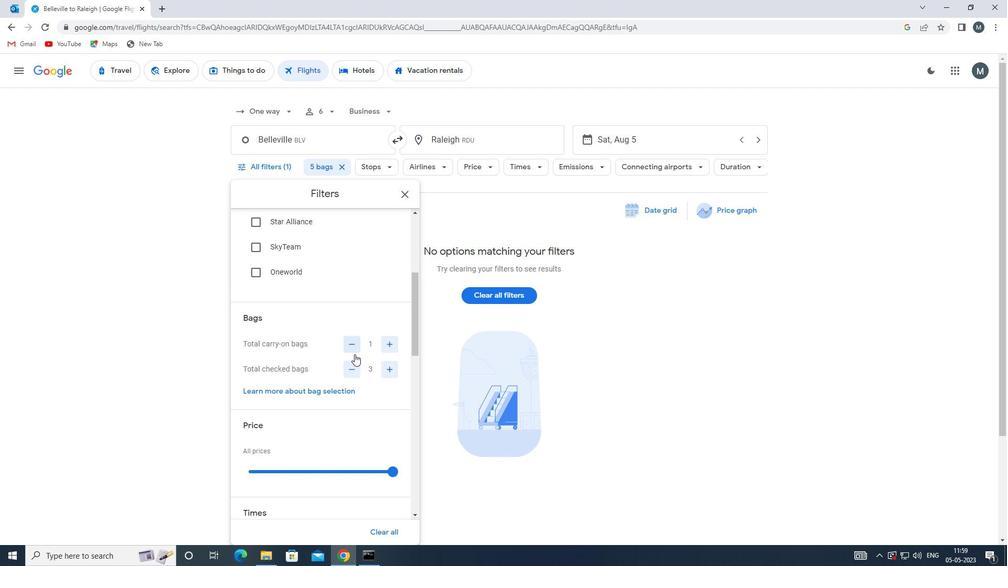 
Action: Mouse moved to (318, 377)
Screenshot: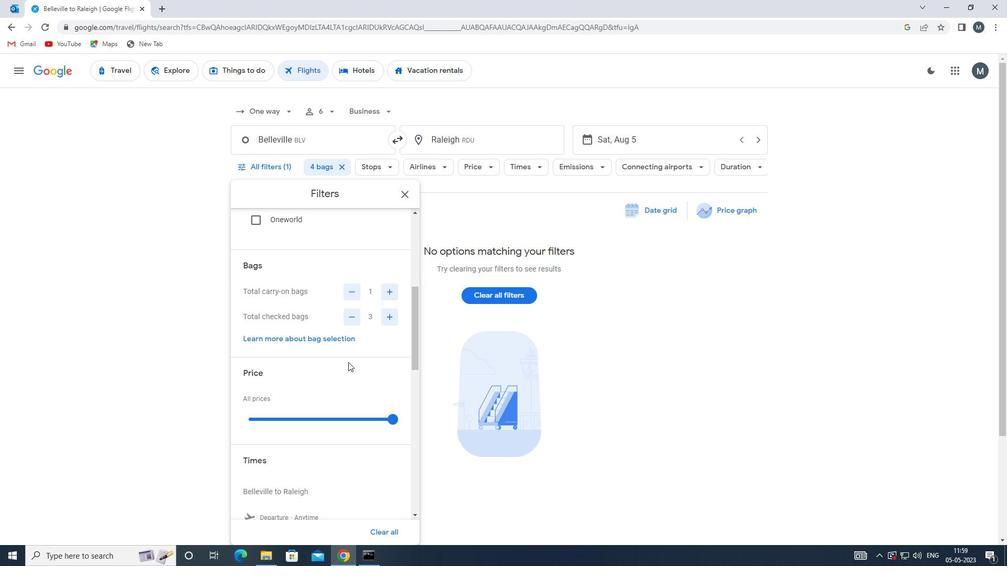 
Action: Mouse scrolled (318, 377) with delta (0, 0)
Screenshot: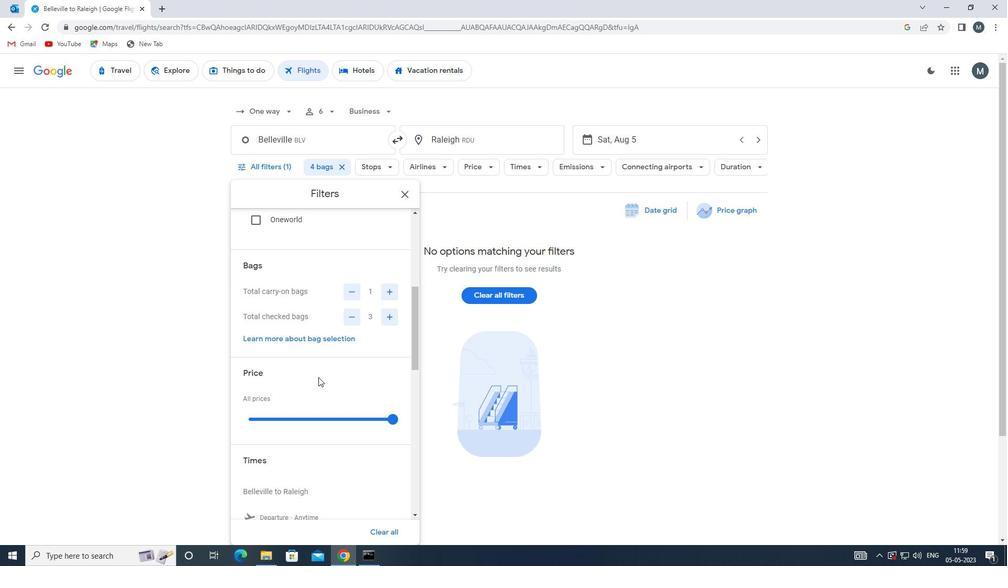 
Action: Mouse moved to (296, 361)
Screenshot: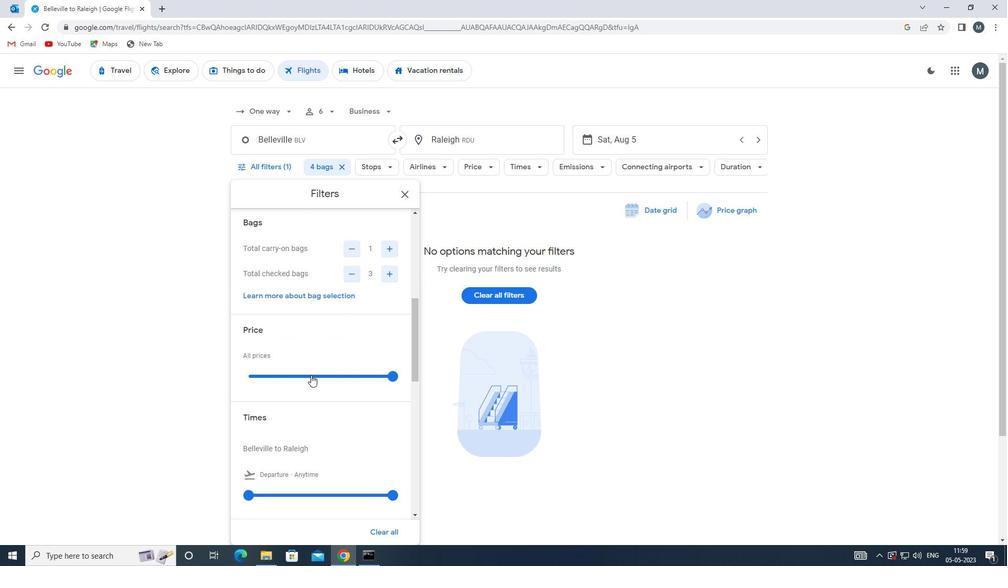 
Action: Mouse pressed left at (296, 361)
Screenshot: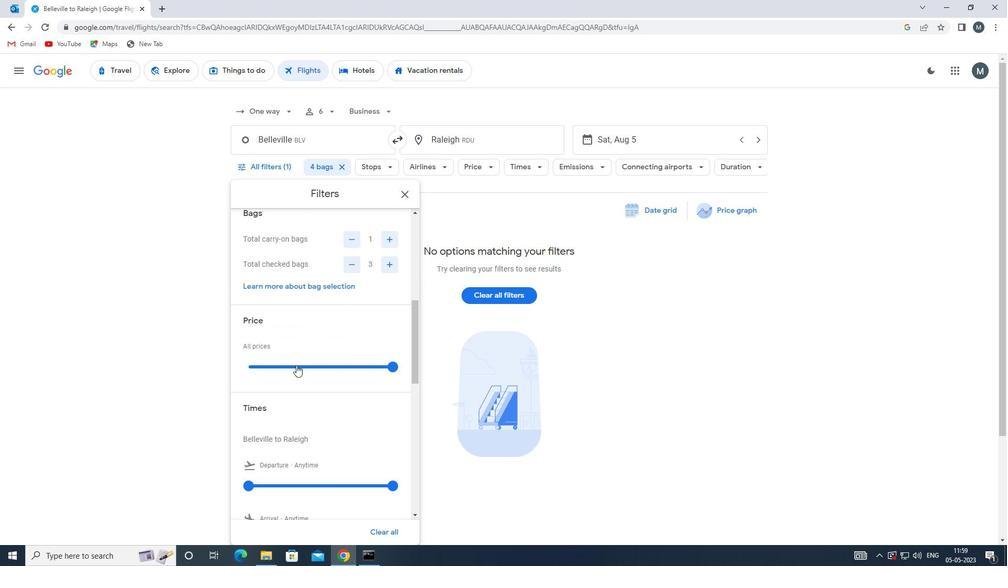 
Action: Mouse moved to (296, 360)
Screenshot: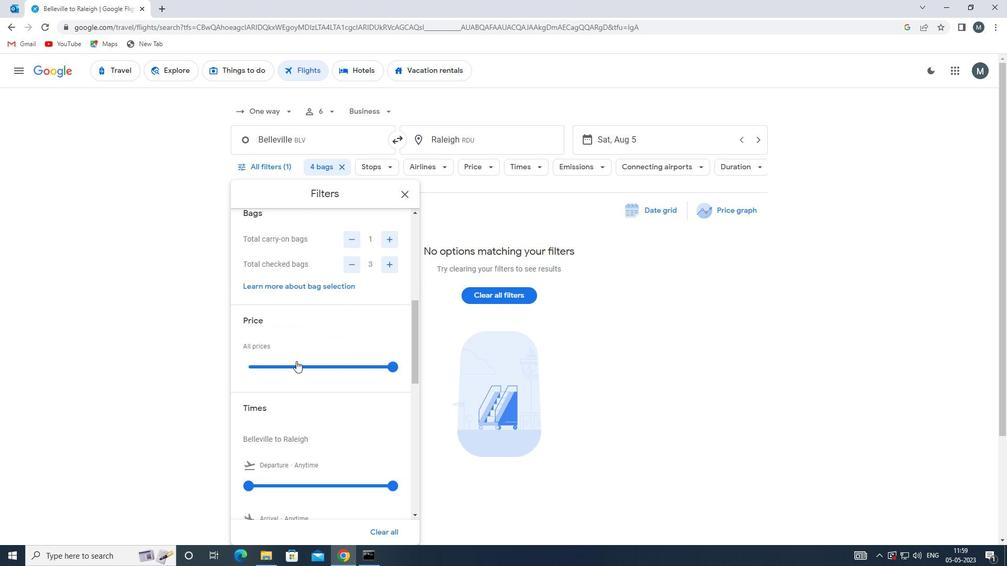 
Action: Mouse pressed left at (296, 360)
Screenshot: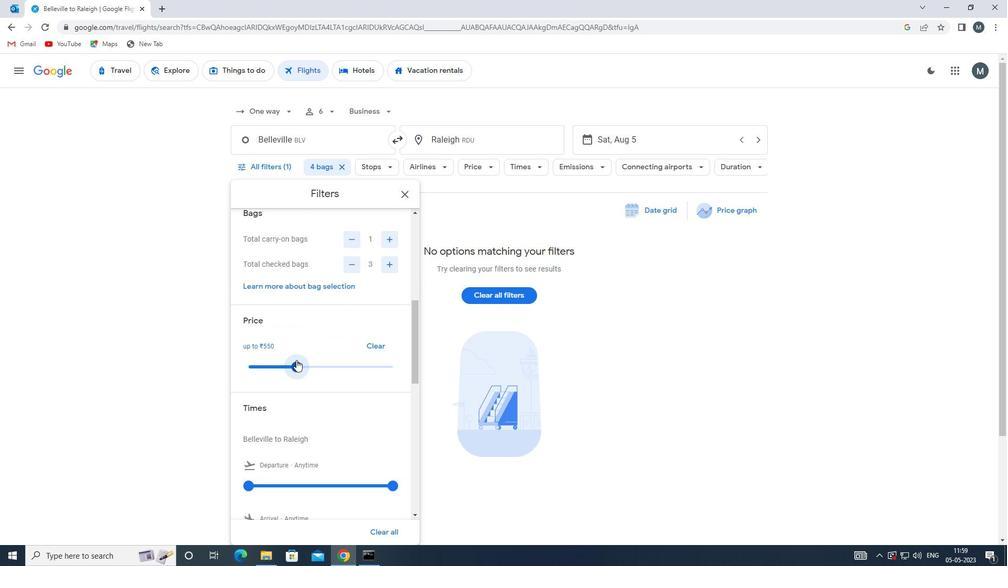 
Action: Mouse moved to (334, 354)
Screenshot: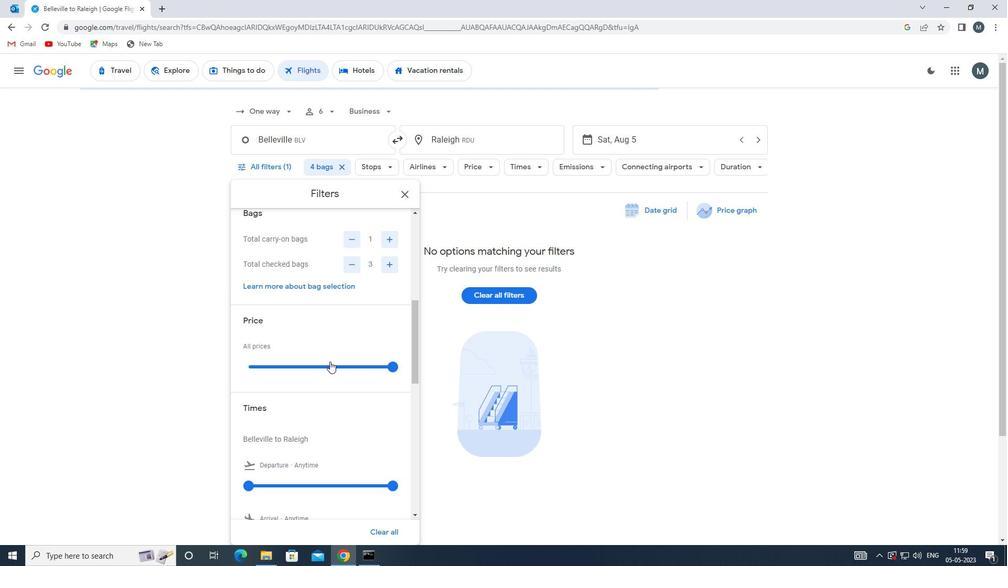 
Action: Mouse scrolled (334, 354) with delta (0, 0)
Screenshot: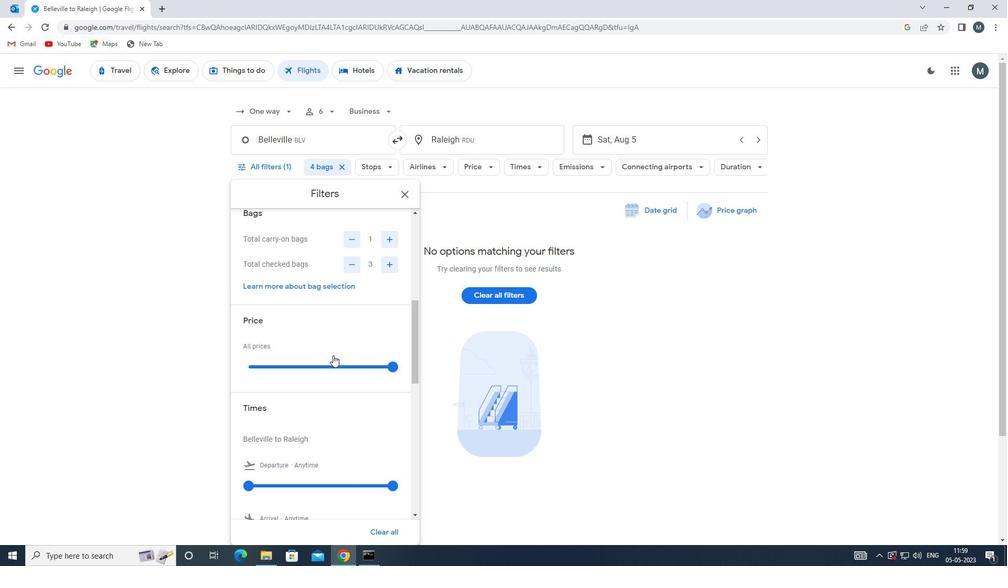 
Action: Mouse moved to (279, 397)
Screenshot: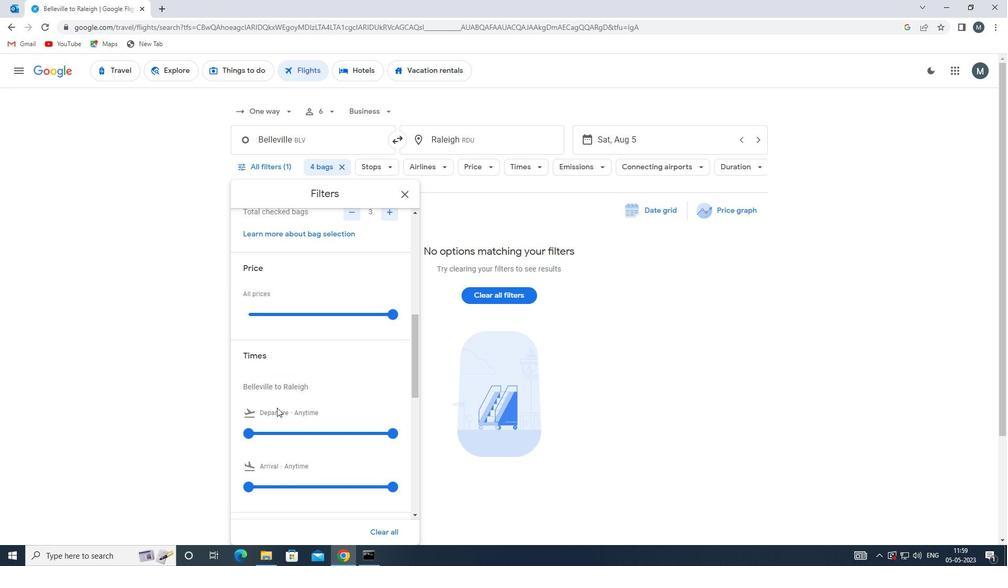 
Action: Mouse scrolled (279, 397) with delta (0, 0)
Screenshot: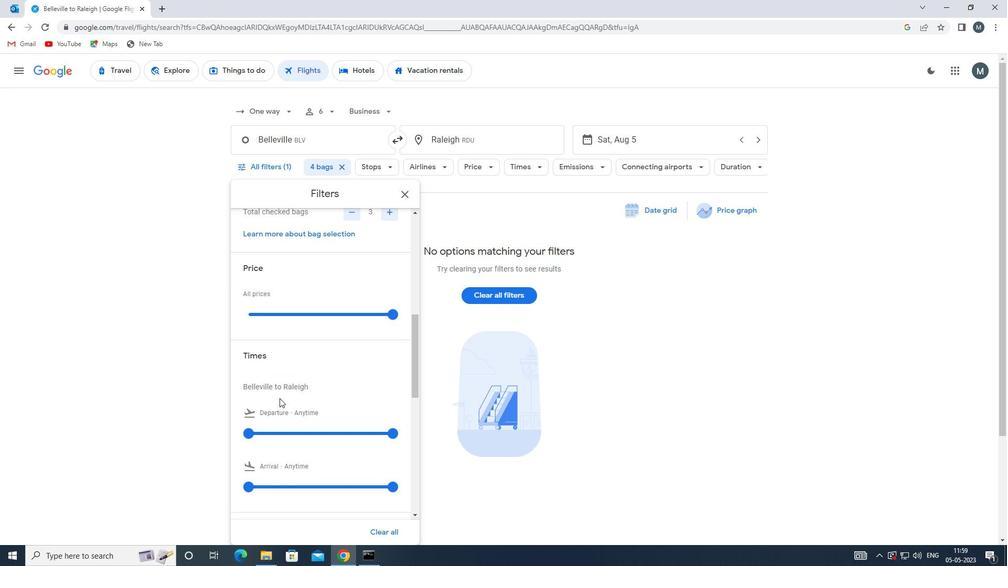 
Action: Mouse moved to (248, 379)
Screenshot: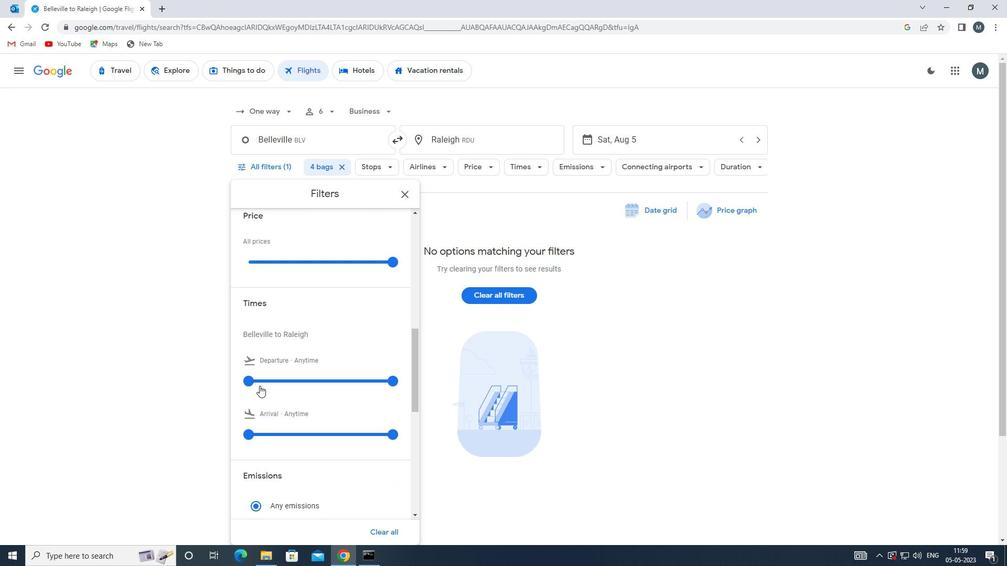 
Action: Mouse pressed left at (248, 379)
Screenshot: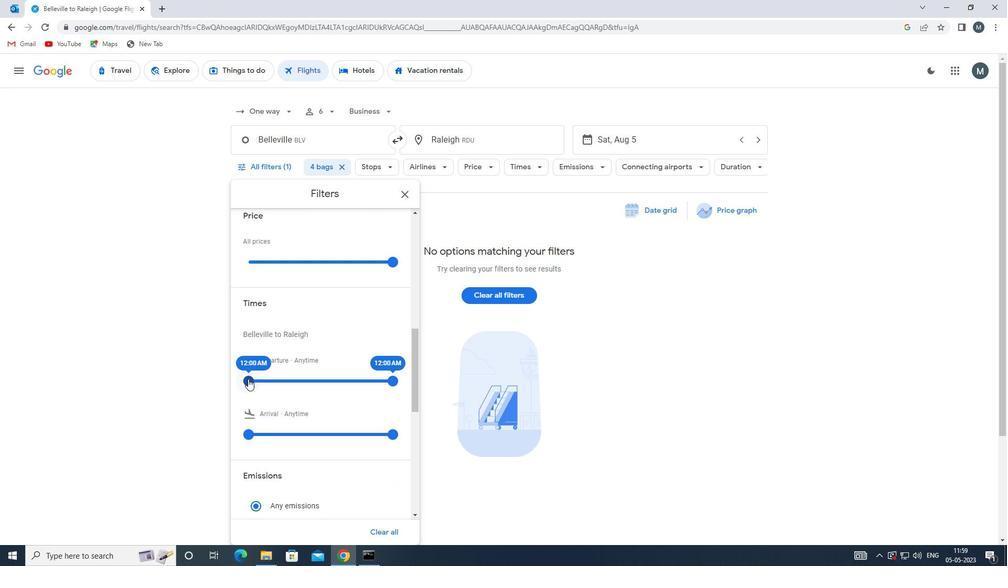 
Action: Mouse moved to (390, 381)
Screenshot: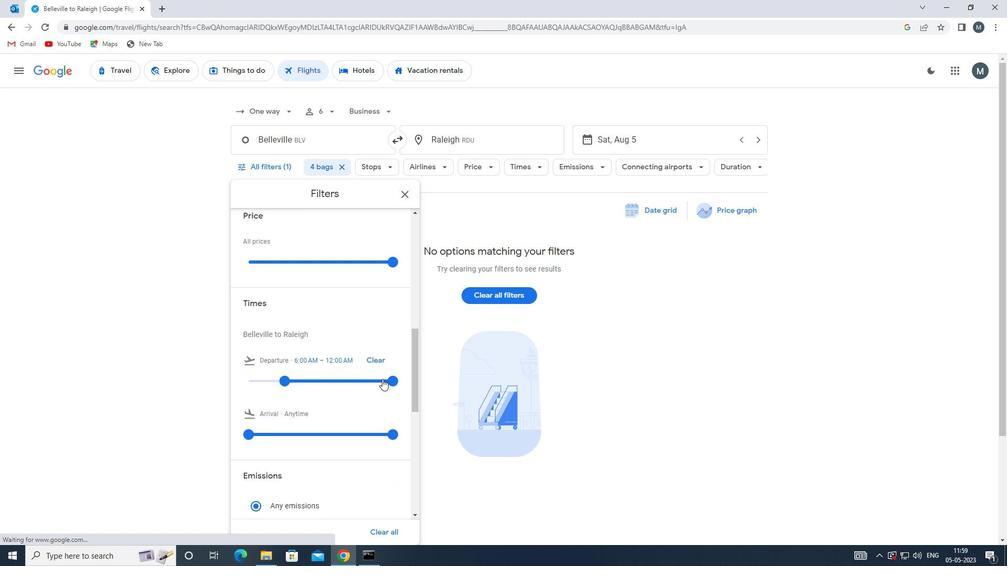 
Action: Mouse pressed left at (390, 381)
Screenshot: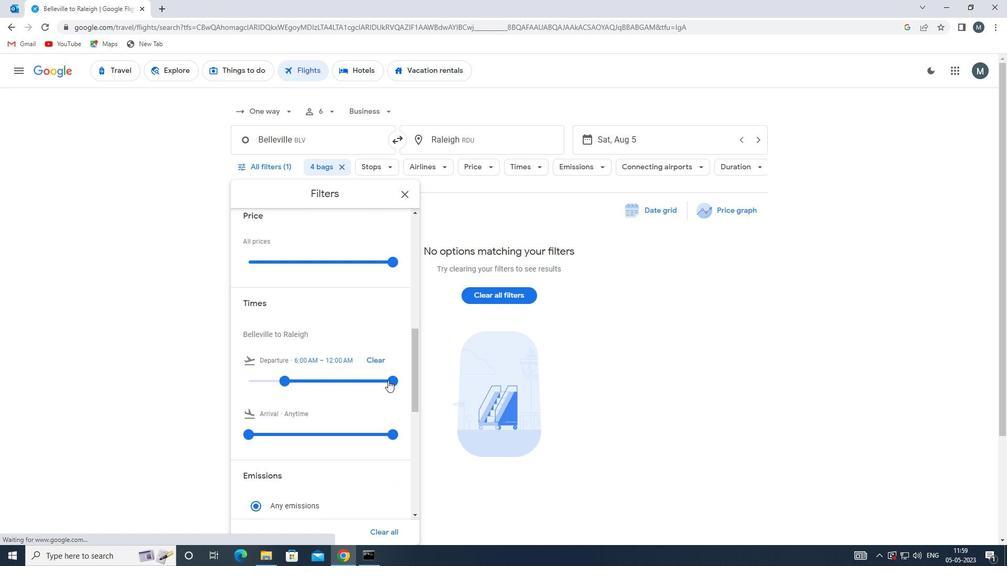 
Action: Mouse moved to (404, 193)
Screenshot: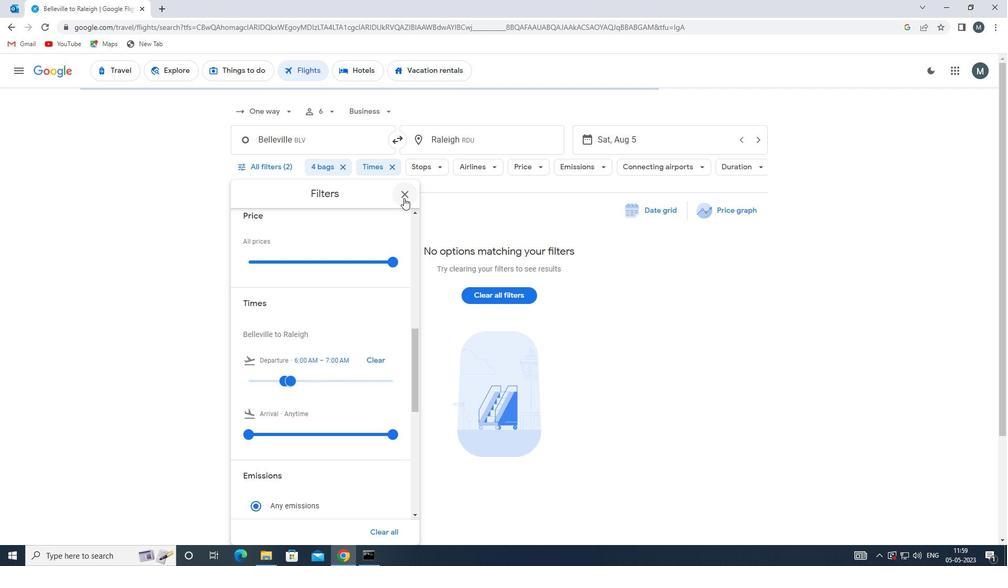 
Action: Mouse pressed left at (404, 193)
Screenshot: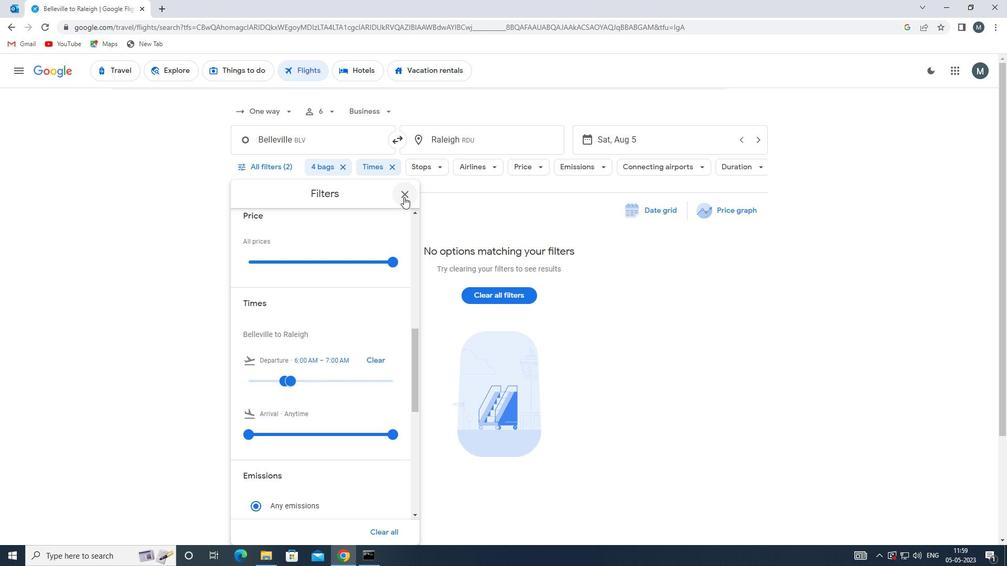 
Action: Mouse moved to (404, 193)
Screenshot: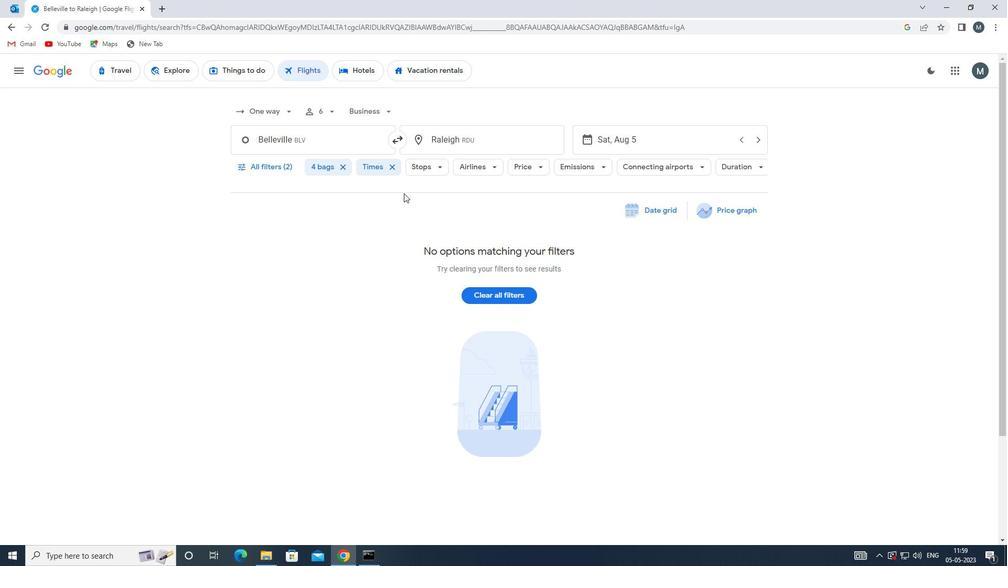 
